 Task: Find accommodations in Xiangxiang, China, from 7th to 15th July for 6 guests, with a price range of ₹15,000 to ₹20,000, and include a washing machine and 3 bedrooms.
Action: Mouse moved to (396, 89)
Screenshot: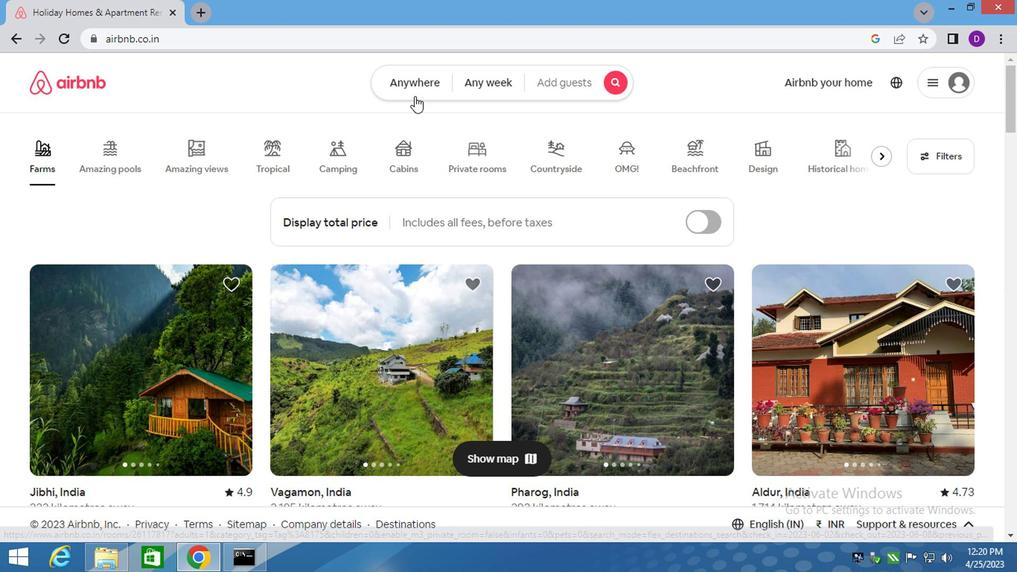 
Action: Mouse pressed left at (396, 89)
Screenshot: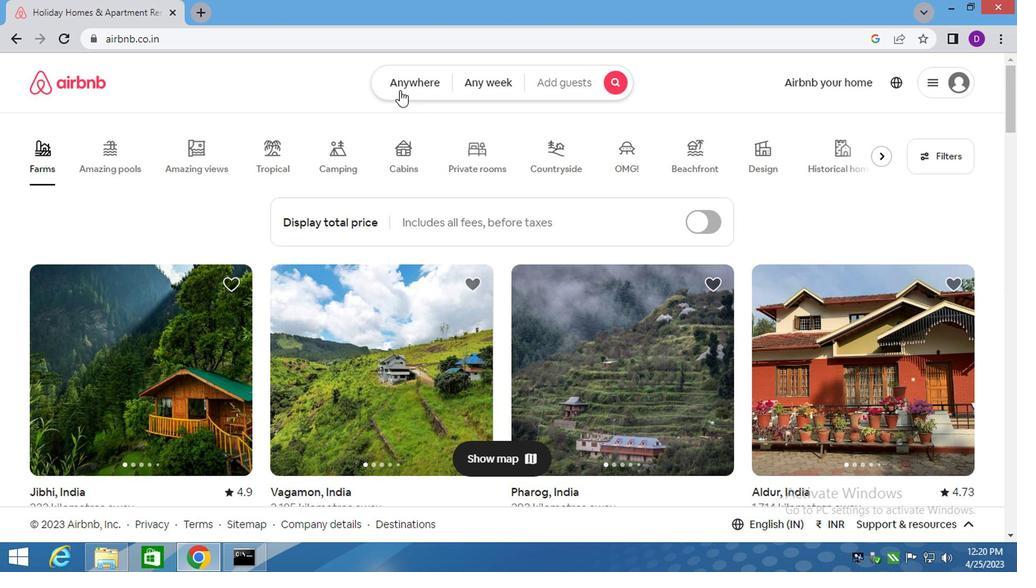 
Action: Mouse moved to (275, 143)
Screenshot: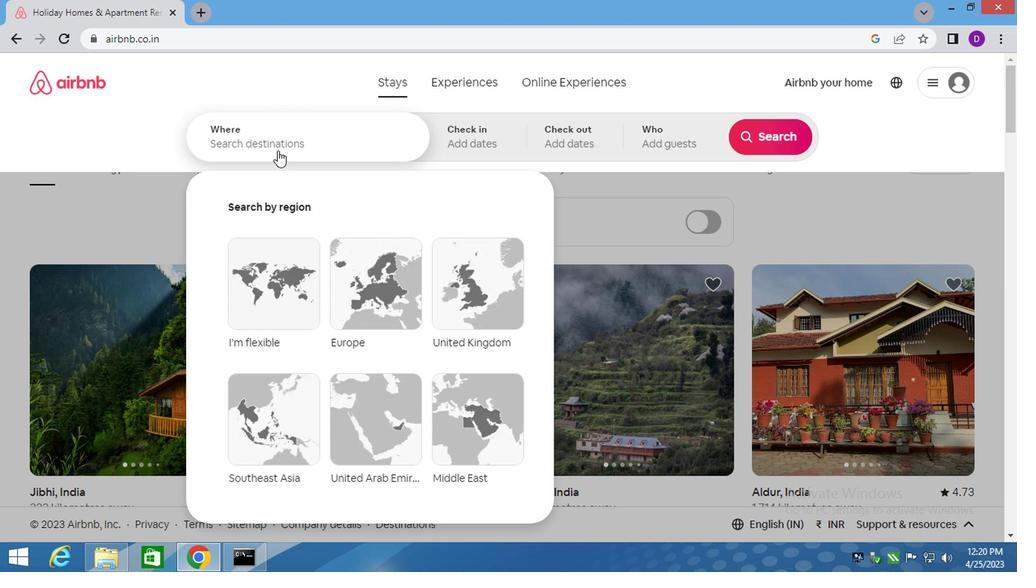
Action: Mouse pressed left at (275, 143)
Screenshot: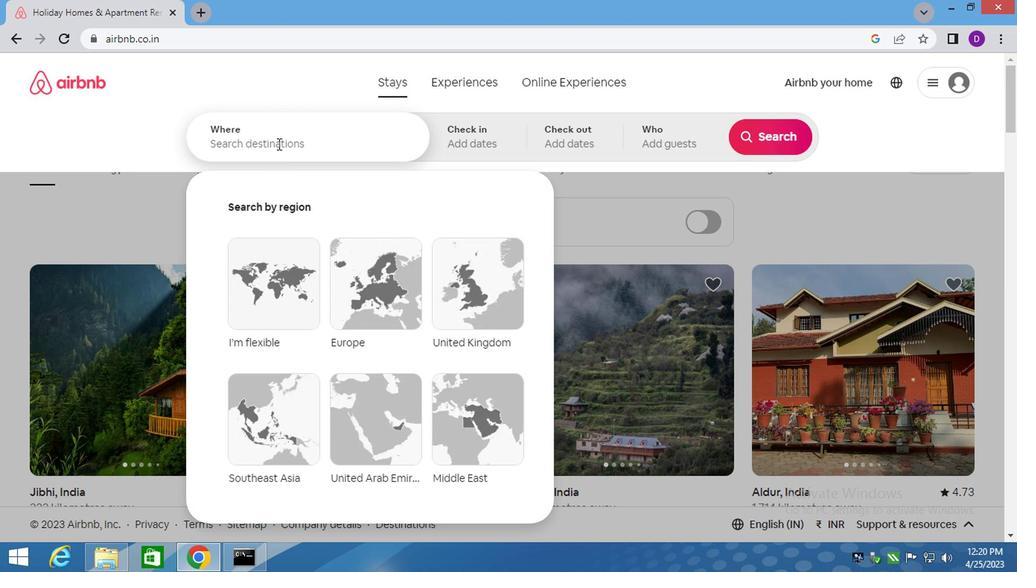 
Action: Key pressed <Key.shift>XIANGXIANF<Key.backspace>G,<Key.space><Key.shift>CHINA<Key.enter>
Screenshot: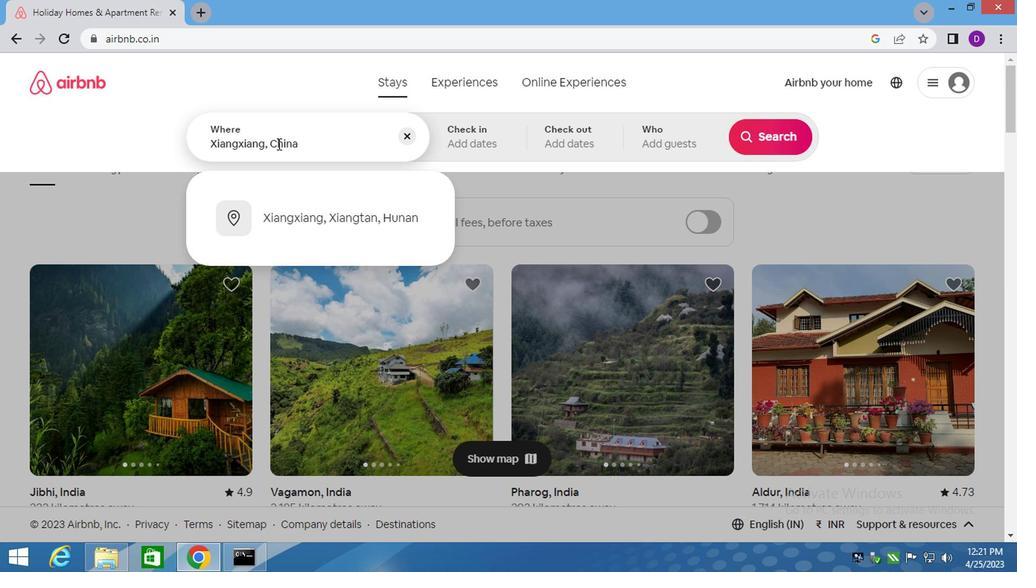 
Action: Mouse moved to (751, 258)
Screenshot: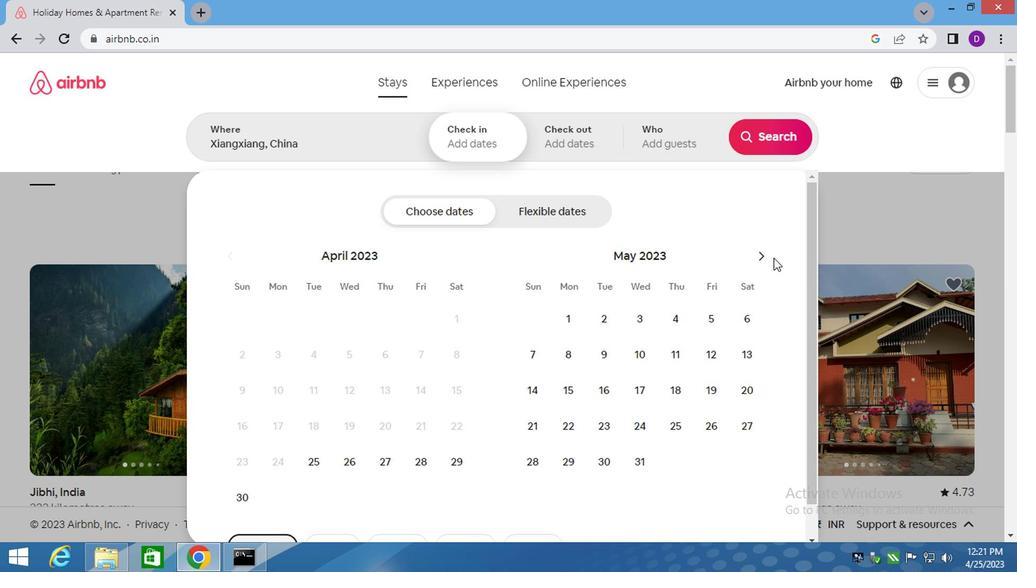 
Action: Mouse pressed left at (751, 258)
Screenshot: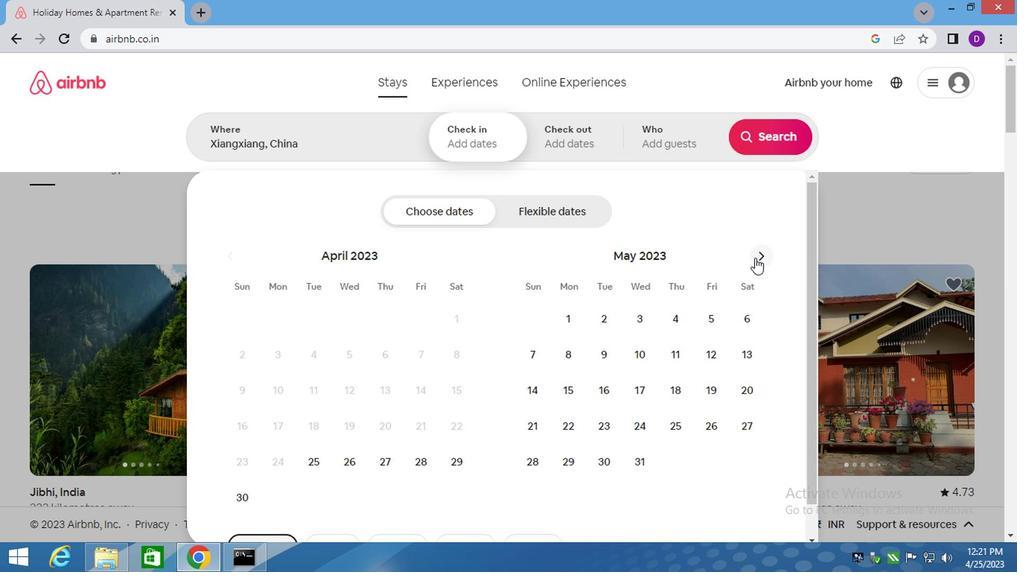 
Action: Mouse pressed left at (751, 258)
Screenshot: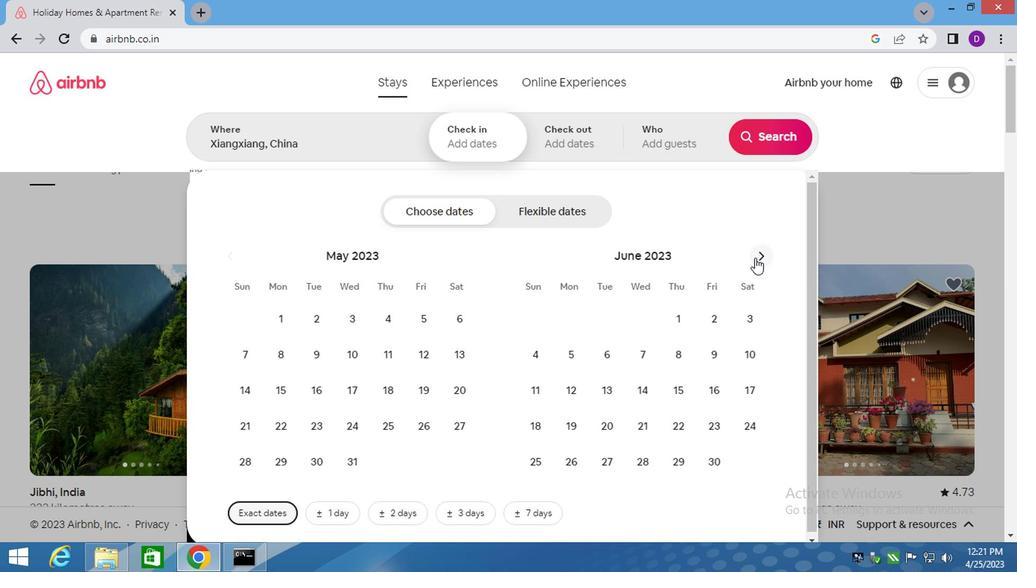 
Action: Mouse moved to (701, 356)
Screenshot: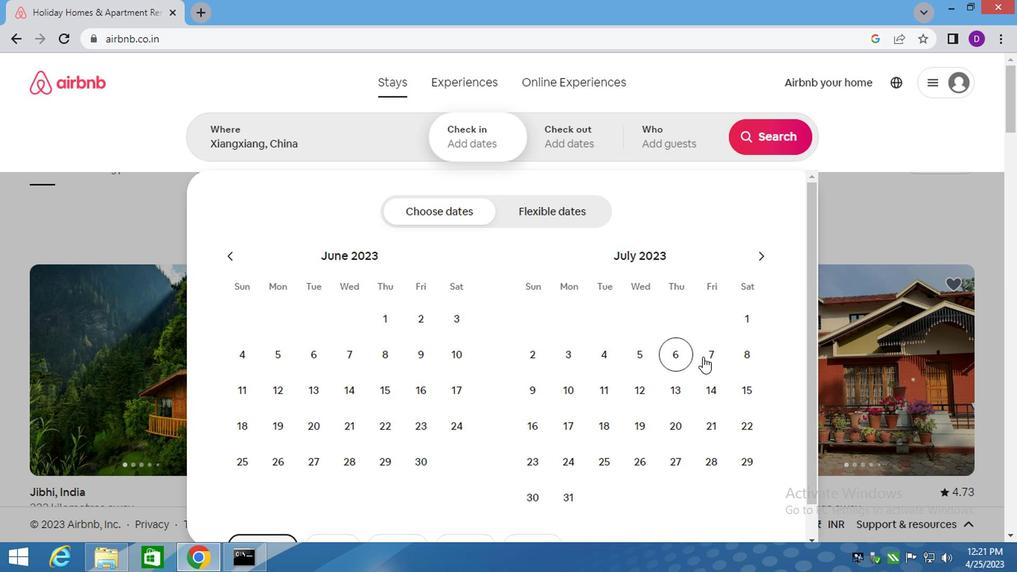 
Action: Mouse pressed left at (701, 356)
Screenshot: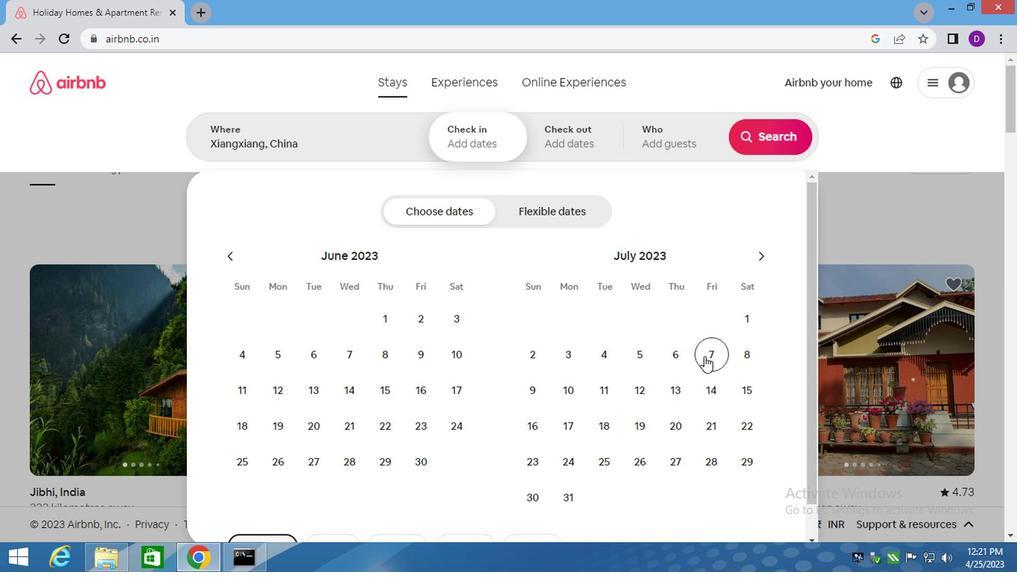 
Action: Mouse moved to (742, 388)
Screenshot: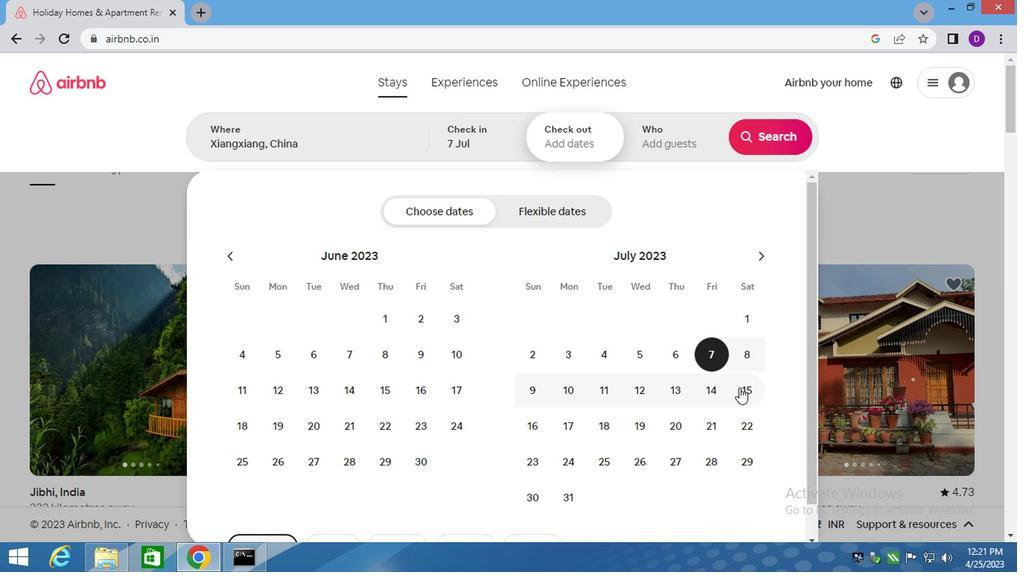 
Action: Mouse pressed left at (742, 388)
Screenshot: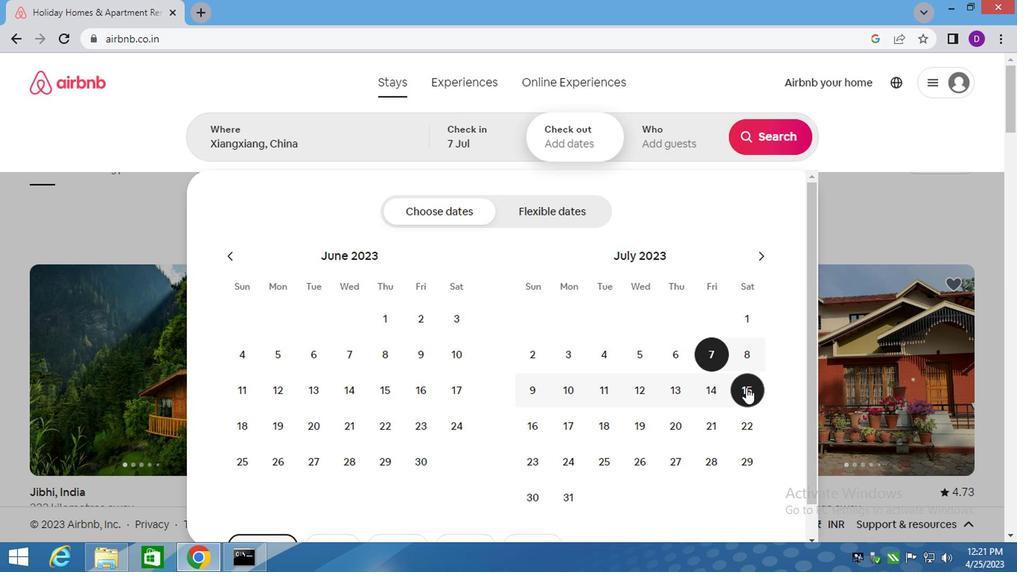 
Action: Mouse moved to (657, 143)
Screenshot: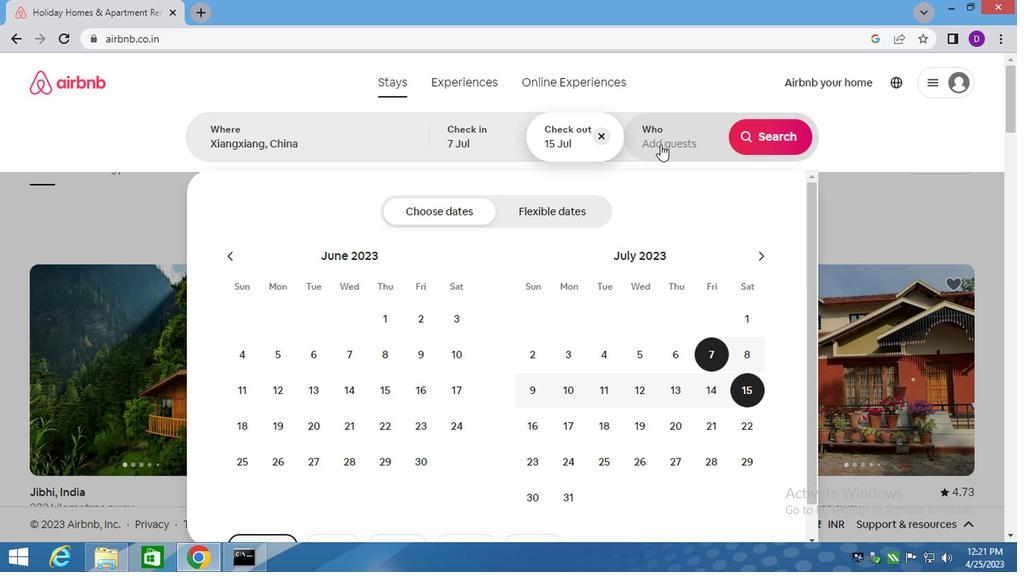 
Action: Mouse pressed left at (657, 143)
Screenshot: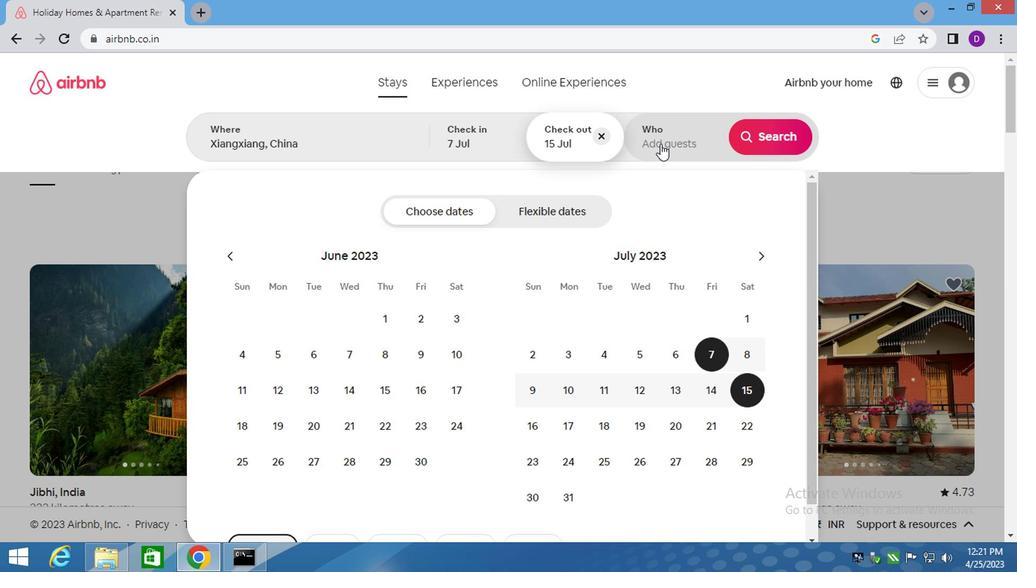 
Action: Mouse moved to (770, 215)
Screenshot: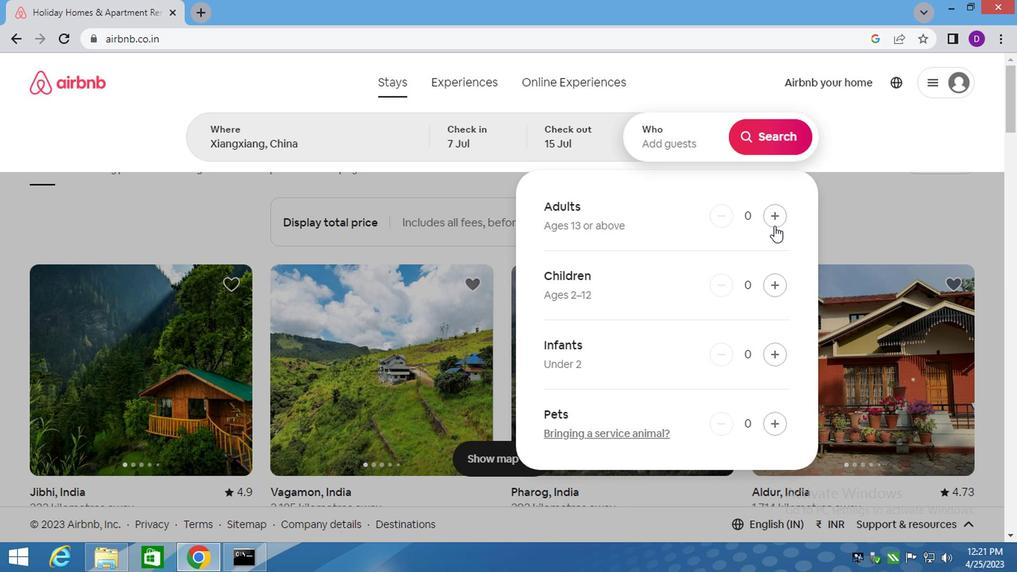 
Action: Mouse pressed left at (770, 215)
Screenshot: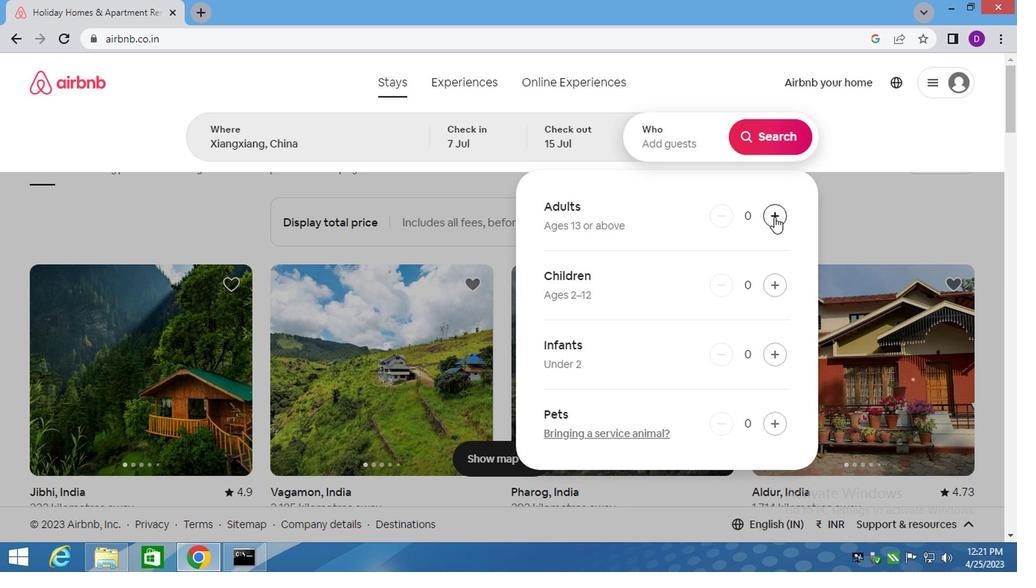 
Action: Mouse pressed left at (770, 215)
Screenshot: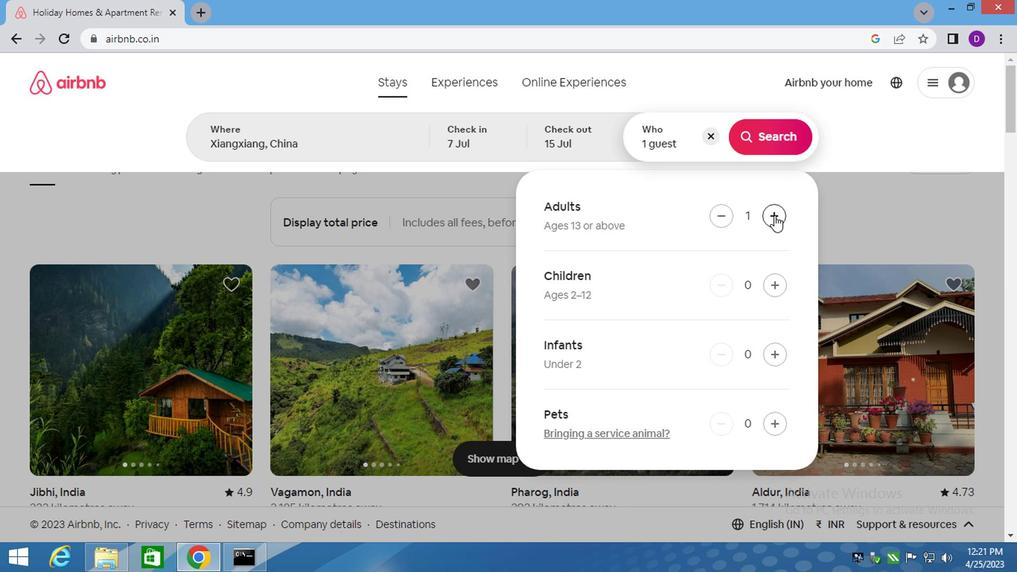 
Action: Mouse pressed left at (770, 215)
Screenshot: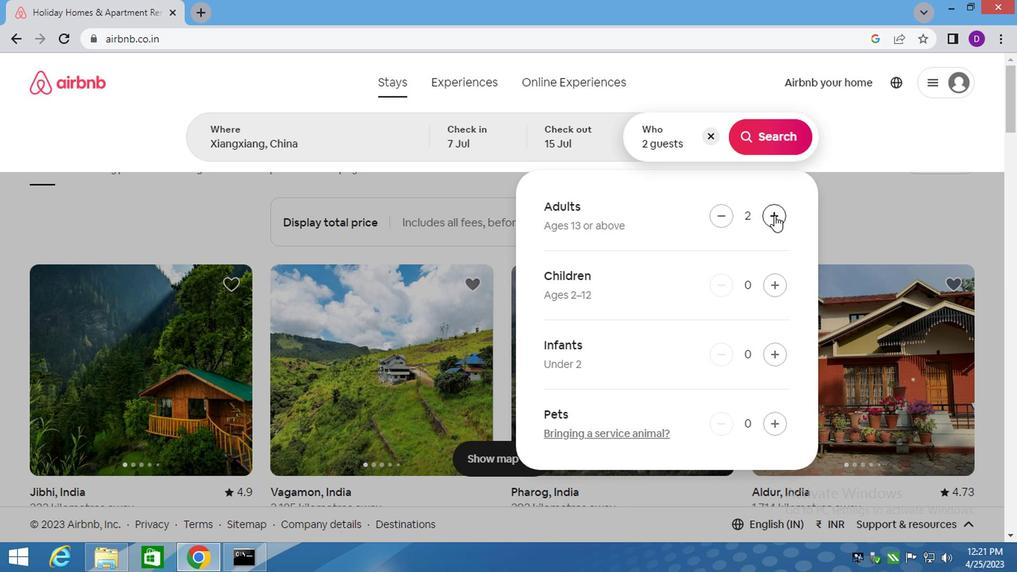 
Action: Mouse pressed left at (770, 215)
Screenshot: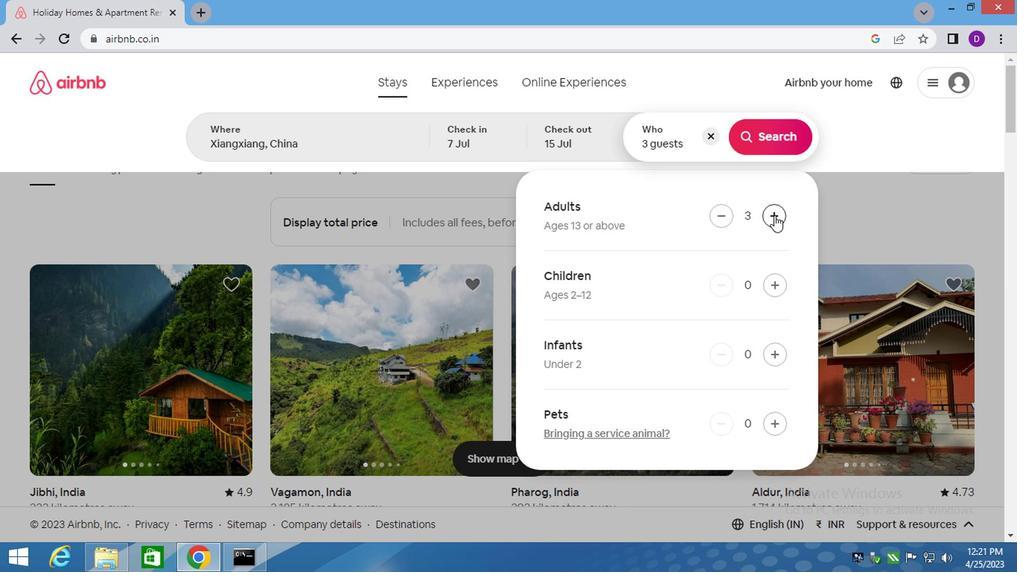 
Action: Mouse pressed left at (770, 215)
Screenshot: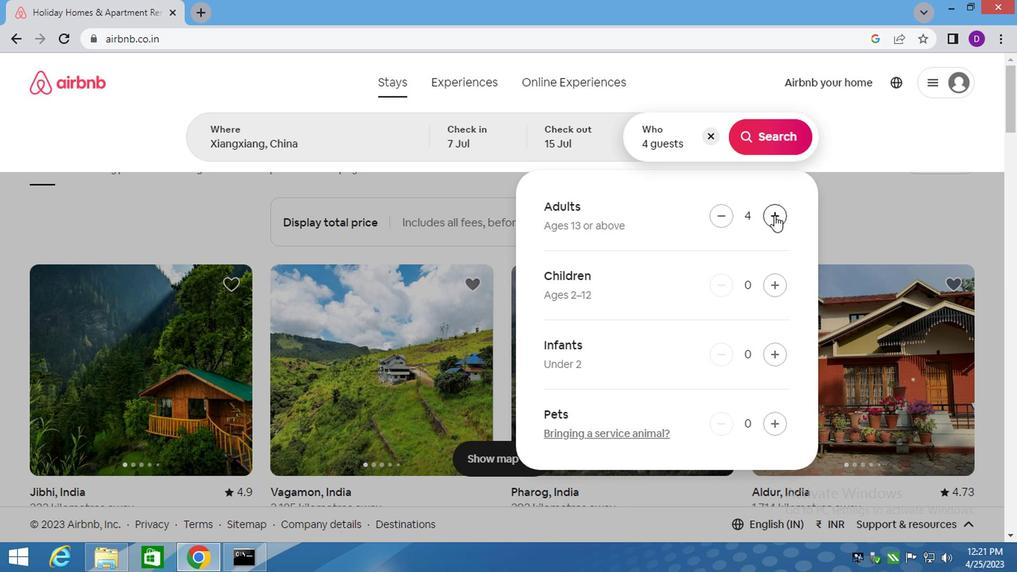 
Action: Mouse pressed left at (770, 215)
Screenshot: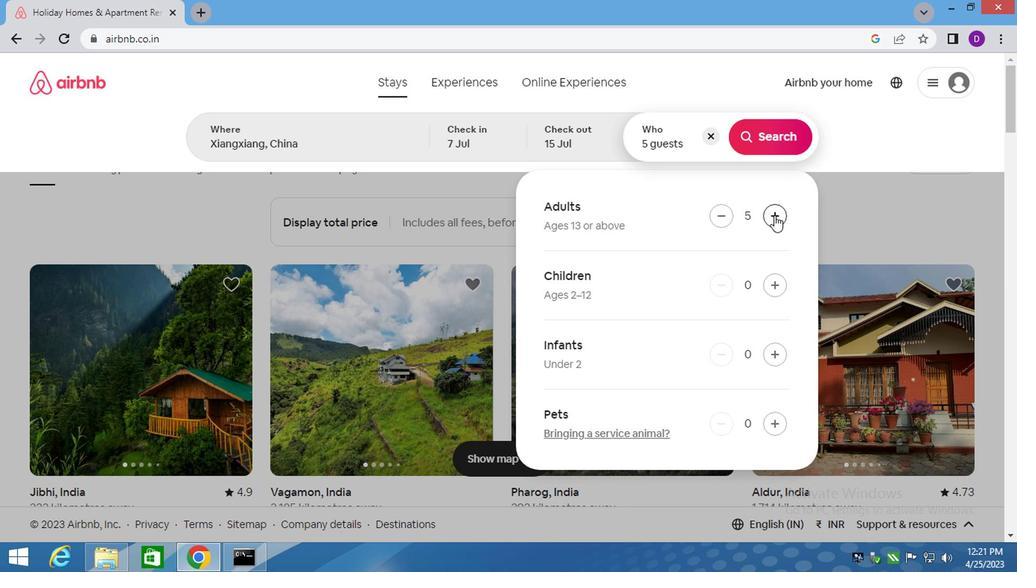 
Action: Mouse moved to (769, 142)
Screenshot: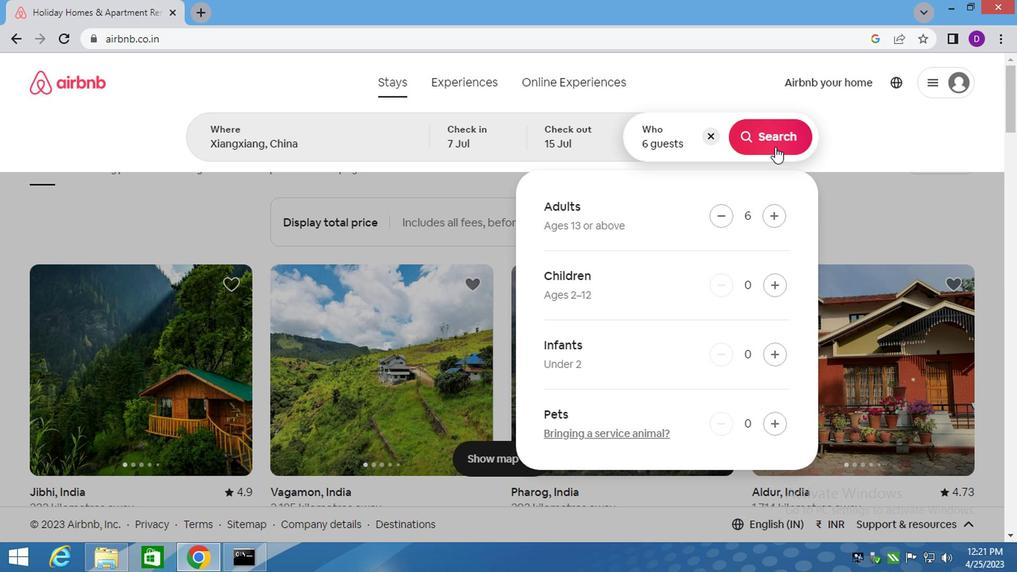 
Action: Mouse pressed left at (769, 142)
Screenshot: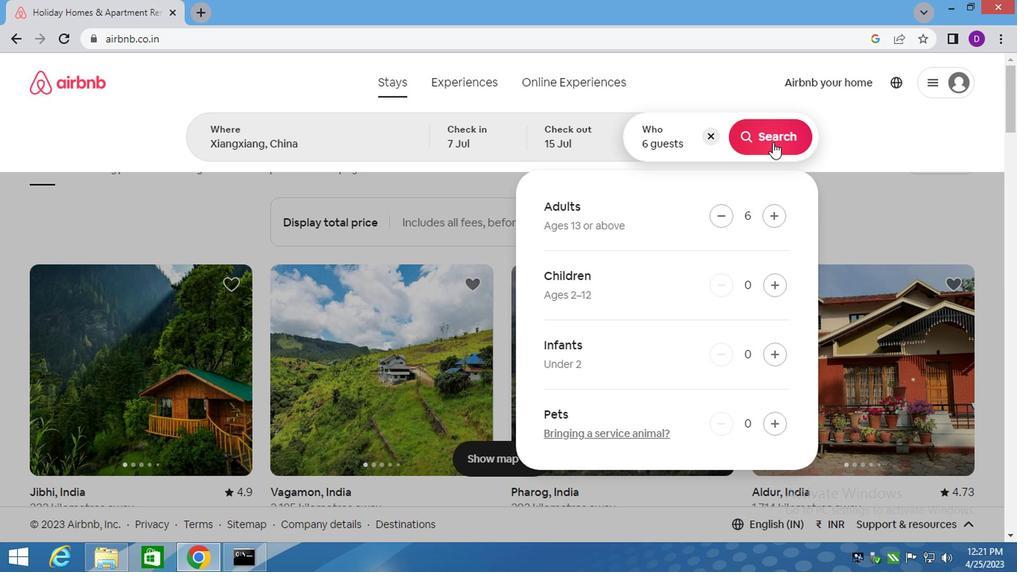 
Action: Mouse moved to (937, 150)
Screenshot: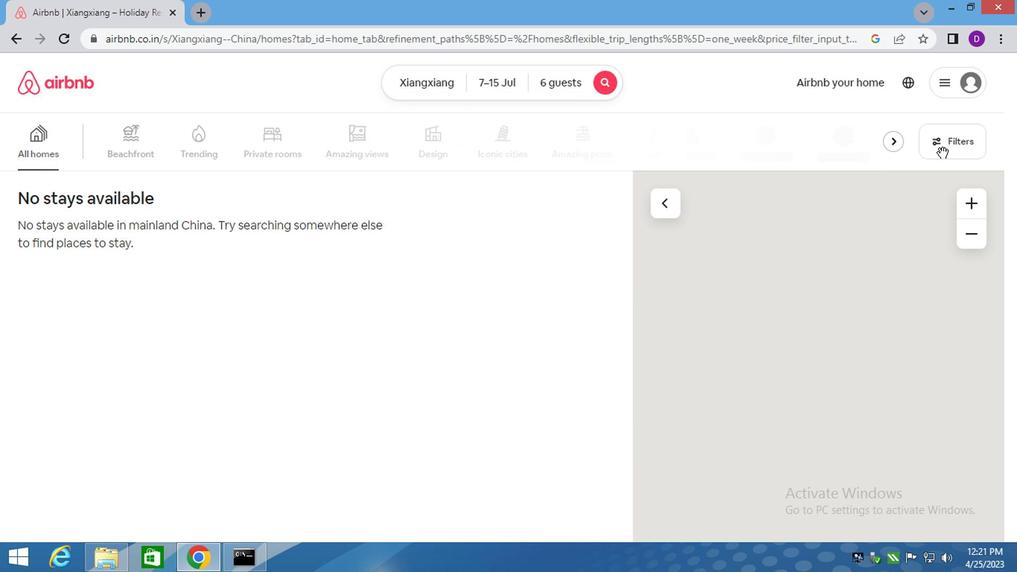 
Action: Mouse pressed left at (937, 150)
Screenshot: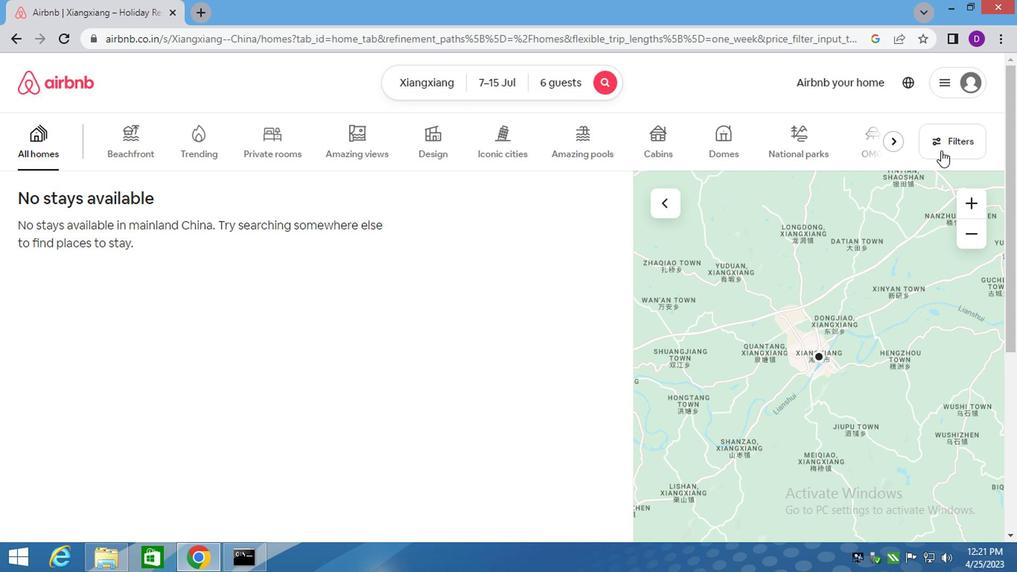
Action: Mouse moved to (329, 235)
Screenshot: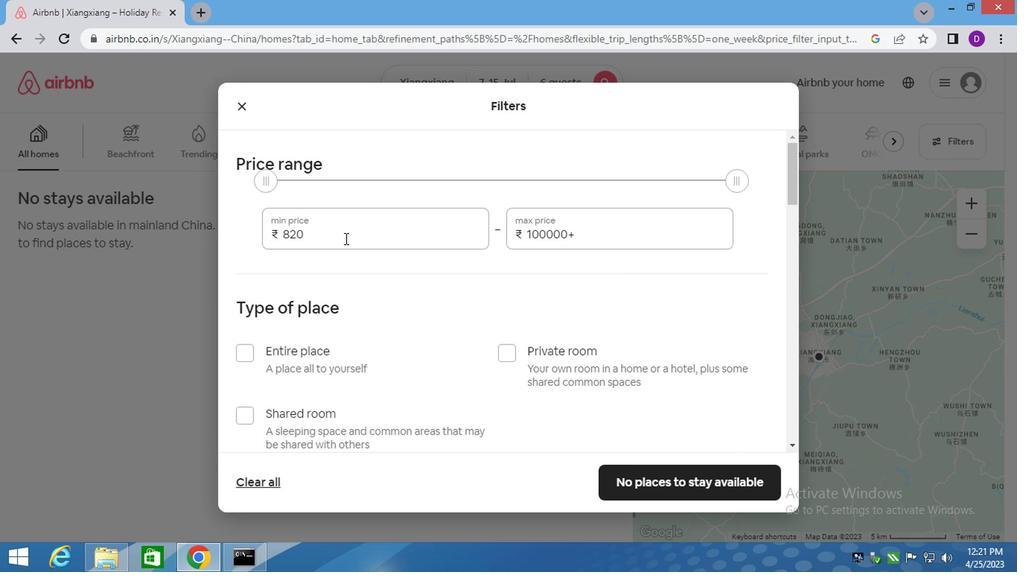 
Action: Mouse pressed left at (329, 235)
Screenshot: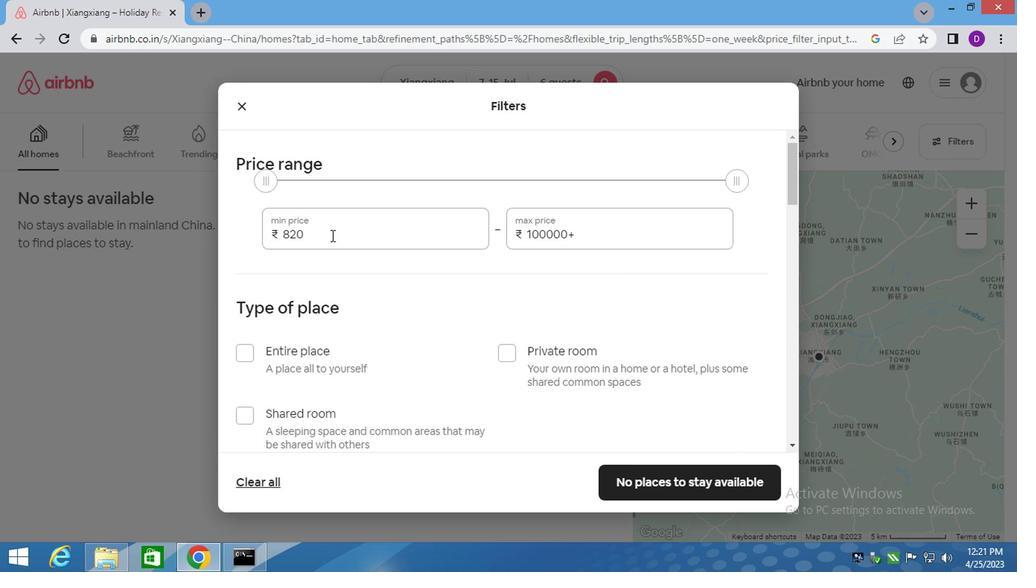 
Action: Mouse pressed left at (329, 235)
Screenshot: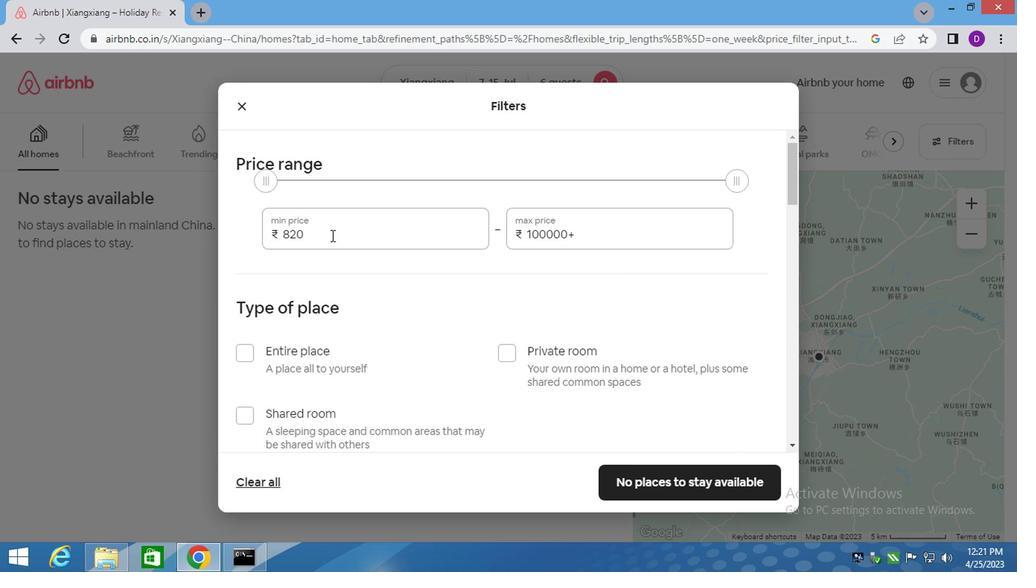
Action: Key pressed 15000<Key.tab>20000
Screenshot: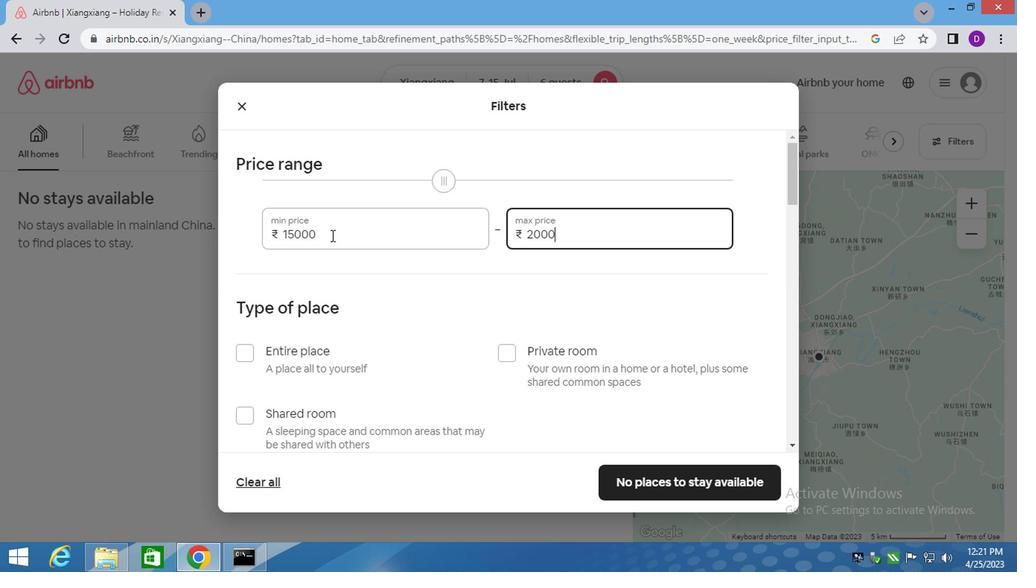 
Action: Mouse moved to (248, 353)
Screenshot: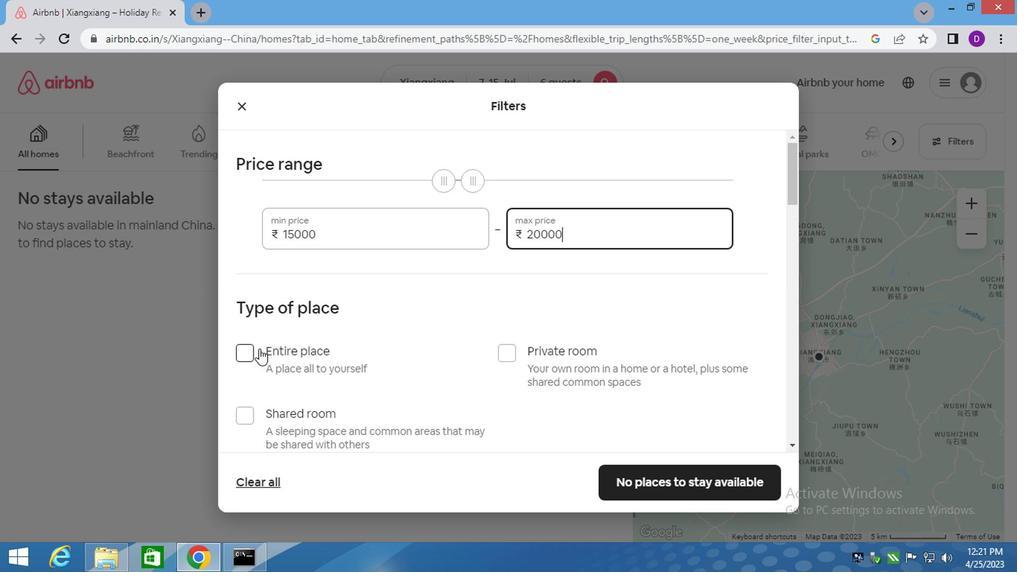 
Action: Mouse pressed left at (248, 353)
Screenshot: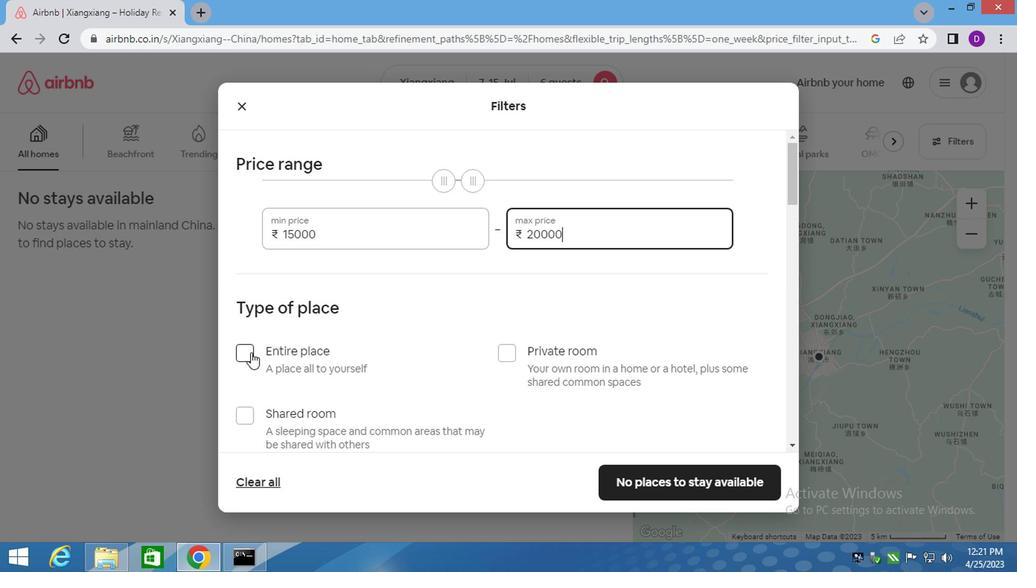 
Action: Mouse moved to (383, 329)
Screenshot: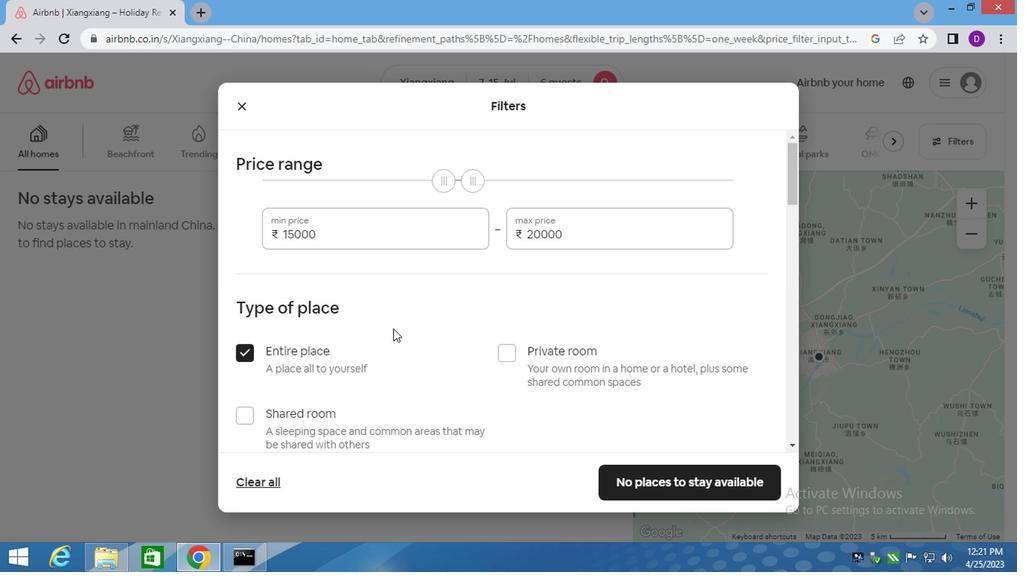 
Action: Mouse scrolled (383, 328) with delta (0, 0)
Screenshot: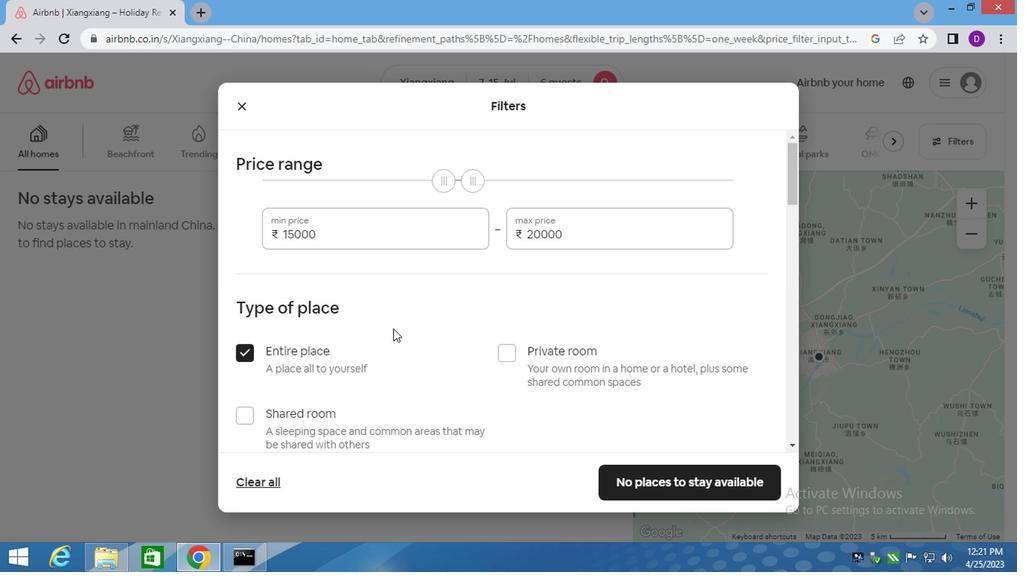 
Action: Mouse moved to (381, 329)
Screenshot: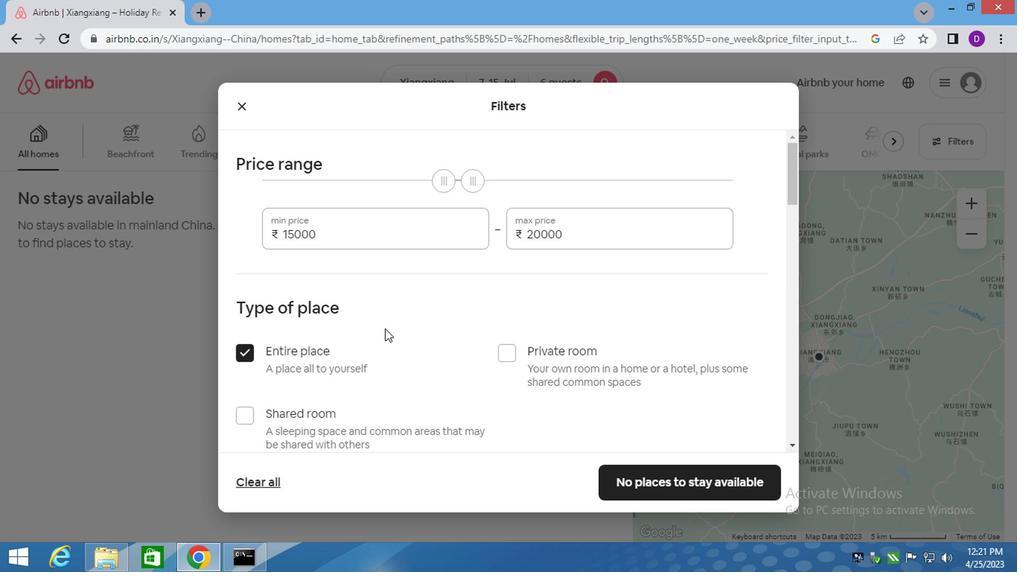 
Action: Mouse scrolled (381, 328) with delta (0, 0)
Screenshot: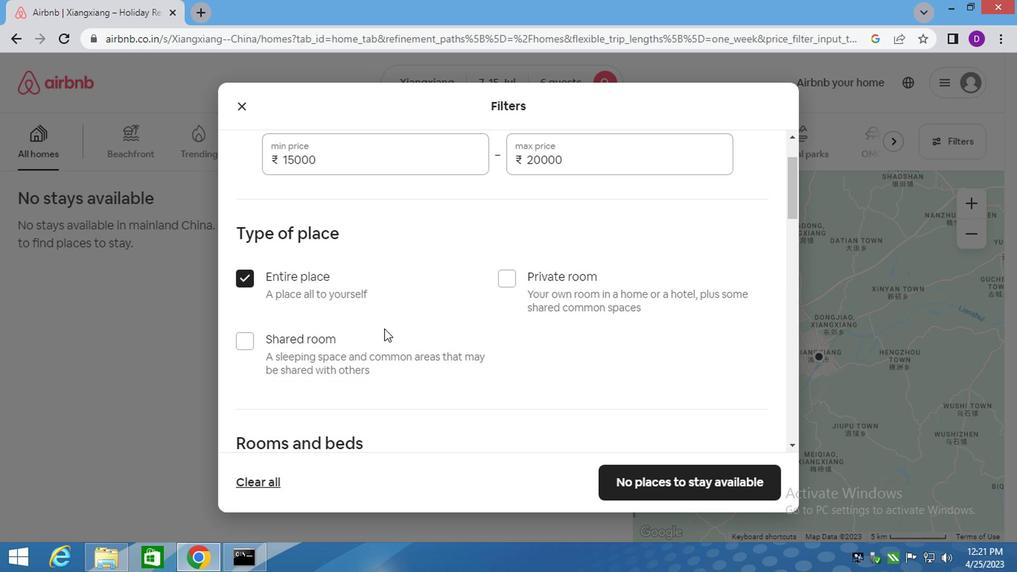 
Action: Mouse moved to (380, 329)
Screenshot: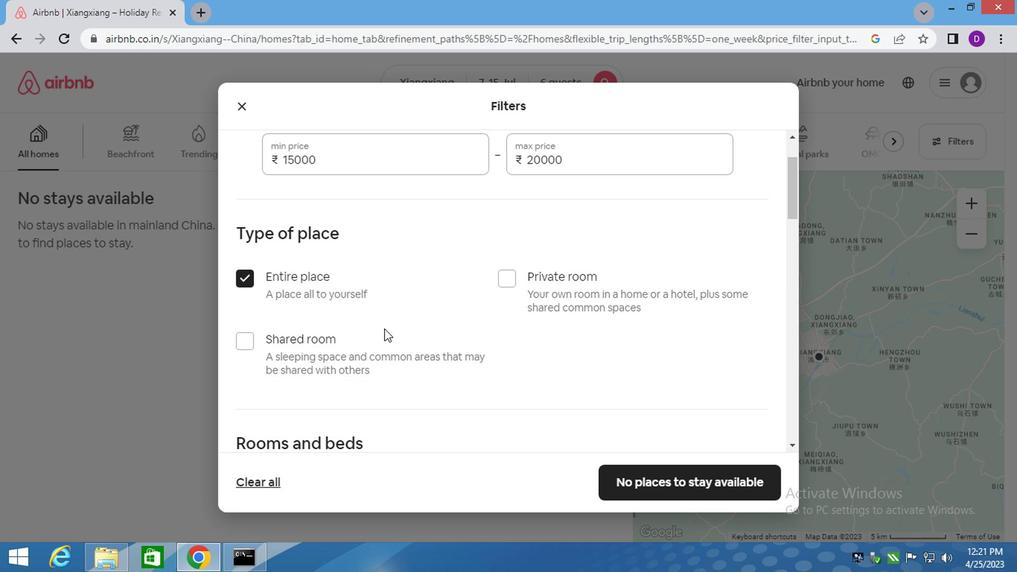 
Action: Mouse scrolled (380, 328) with delta (0, 0)
Screenshot: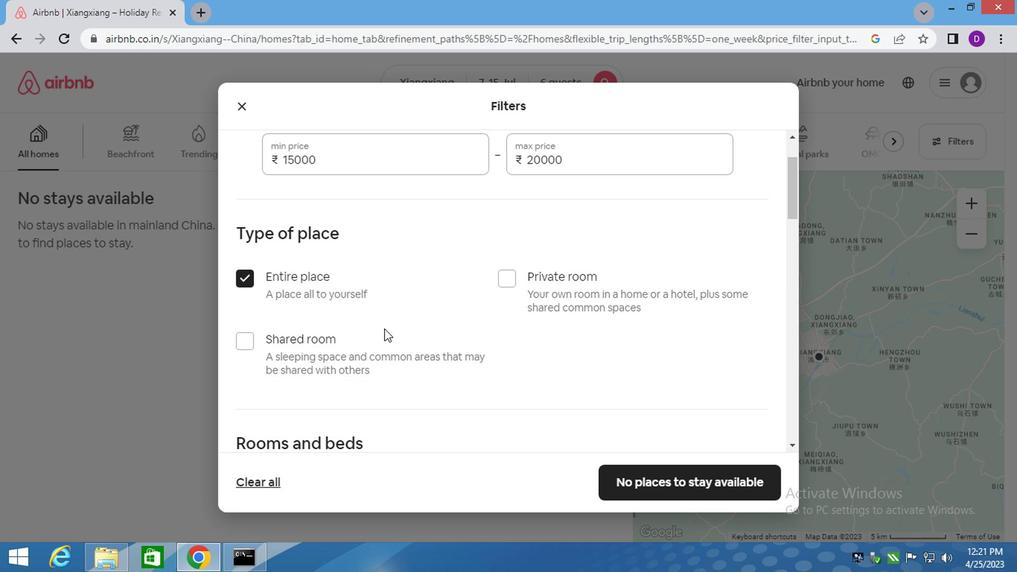 
Action: Mouse scrolled (380, 328) with delta (0, 0)
Screenshot: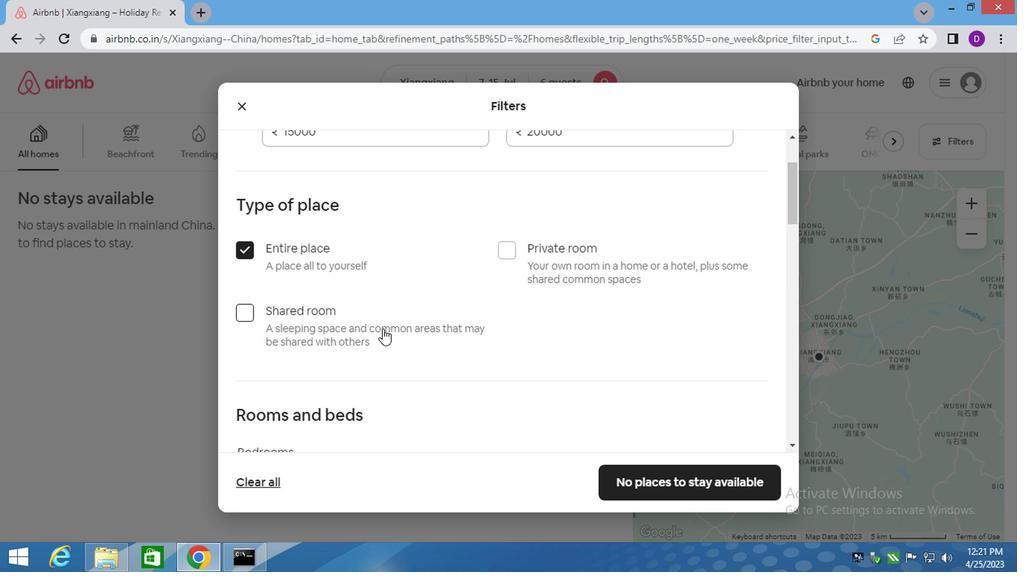 
Action: Mouse moved to (378, 328)
Screenshot: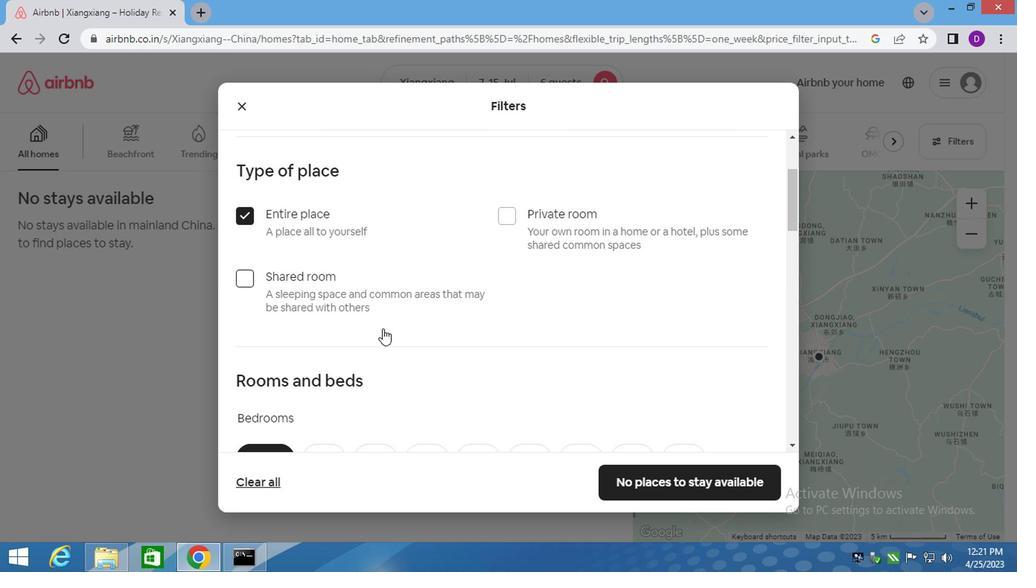 
Action: Mouse scrolled (378, 327) with delta (0, -1)
Screenshot: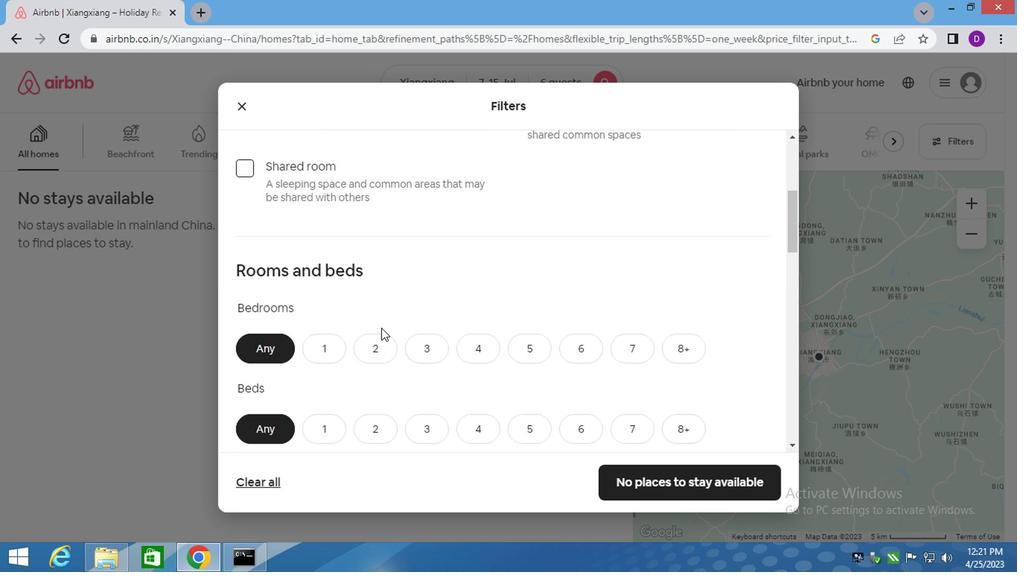 
Action: Mouse moved to (425, 225)
Screenshot: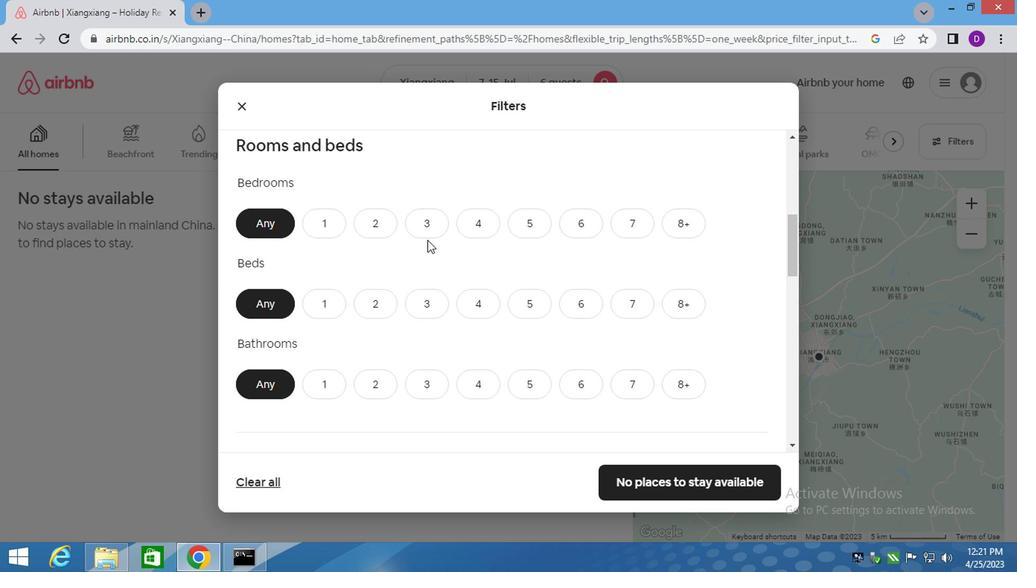
Action: Mouse pressed left at (425, 225)
Screenshot: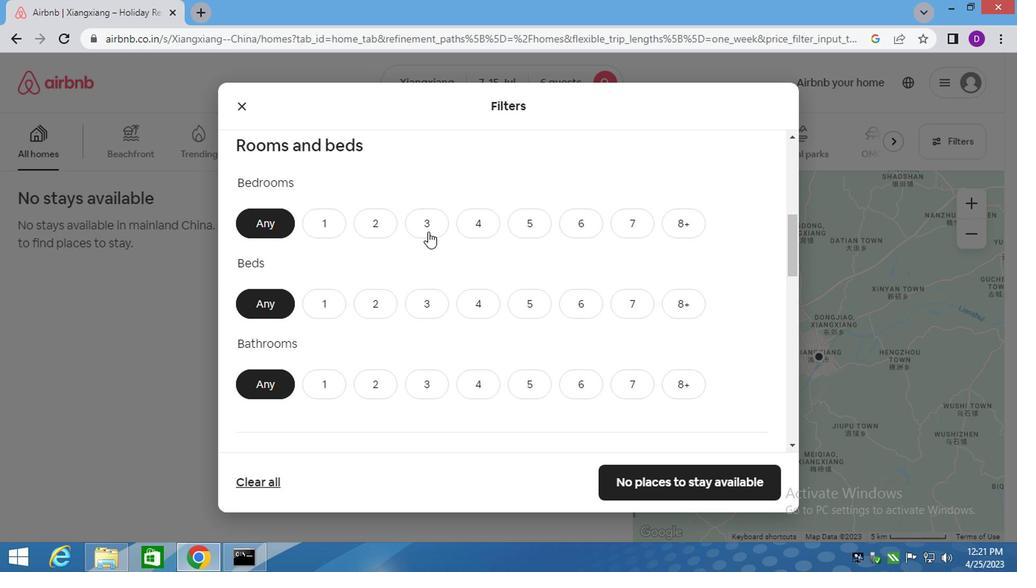 
Action: Mouse moved to (418, 297)
Screenshot: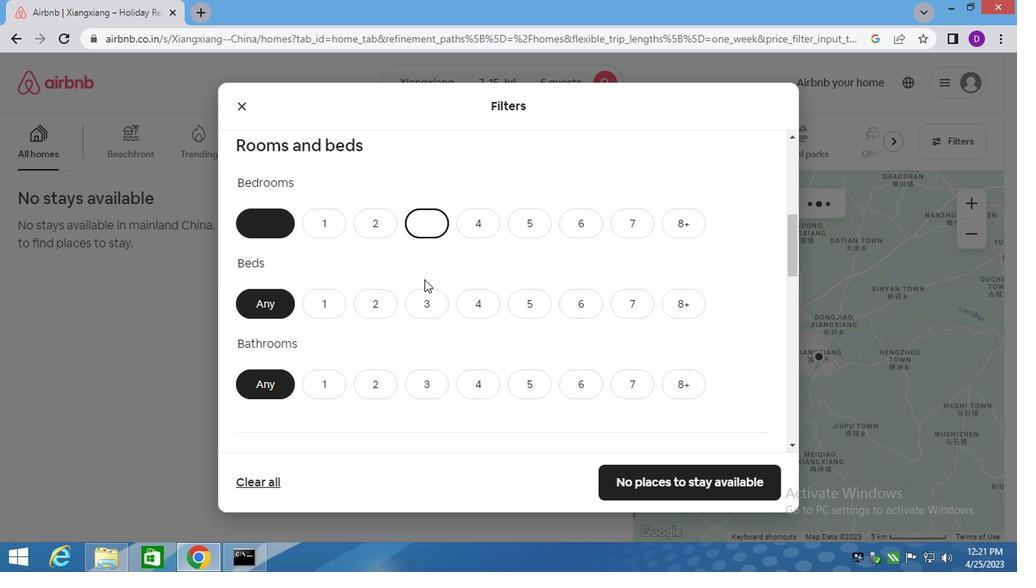 
Action: Mouse pressed left at (418, 297)
Screenshot: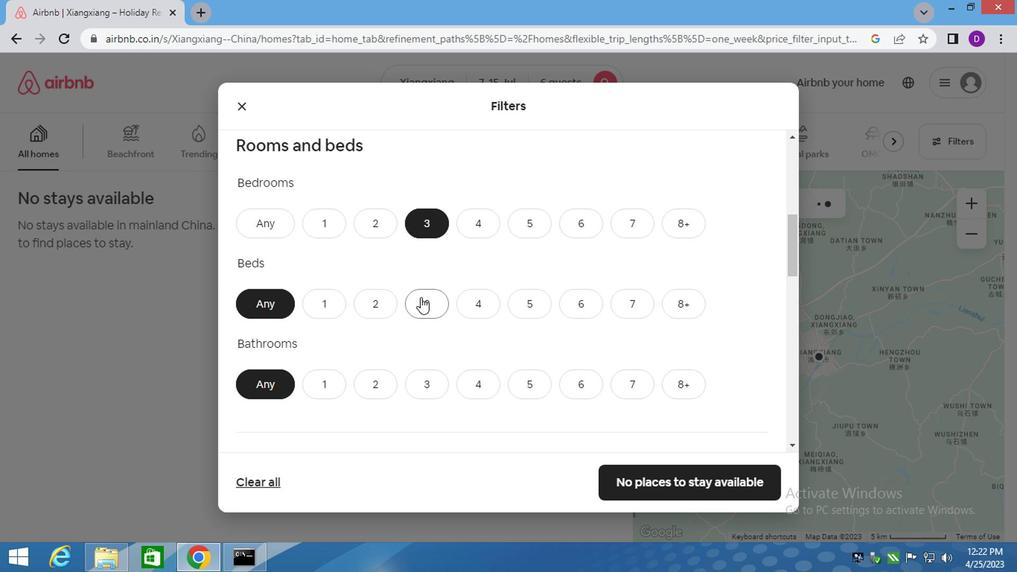 
Action: Mouse moved to (430, 385)
Screenshot: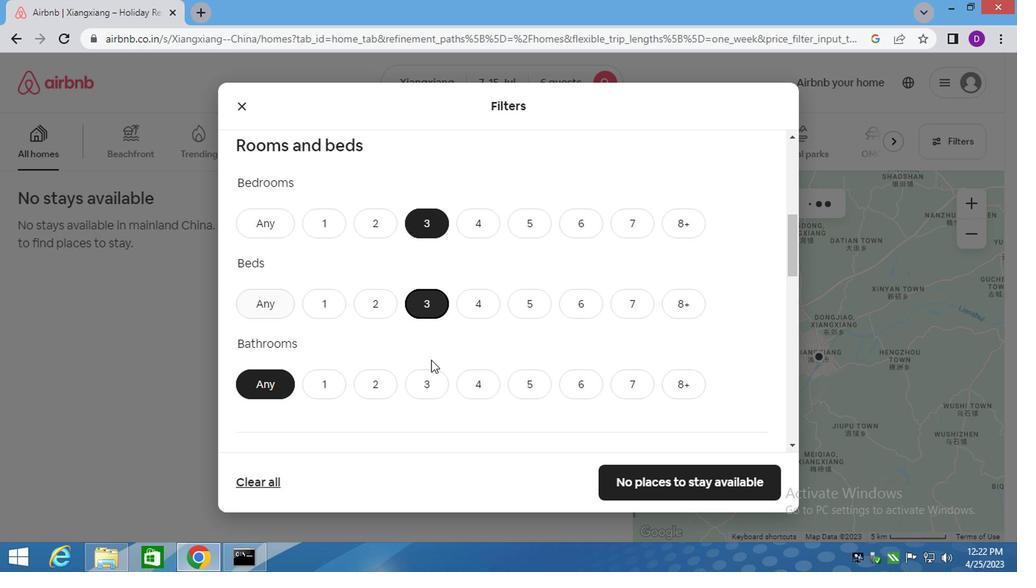 
Action: Mouse pressed left at (430, 385)
Screenshot: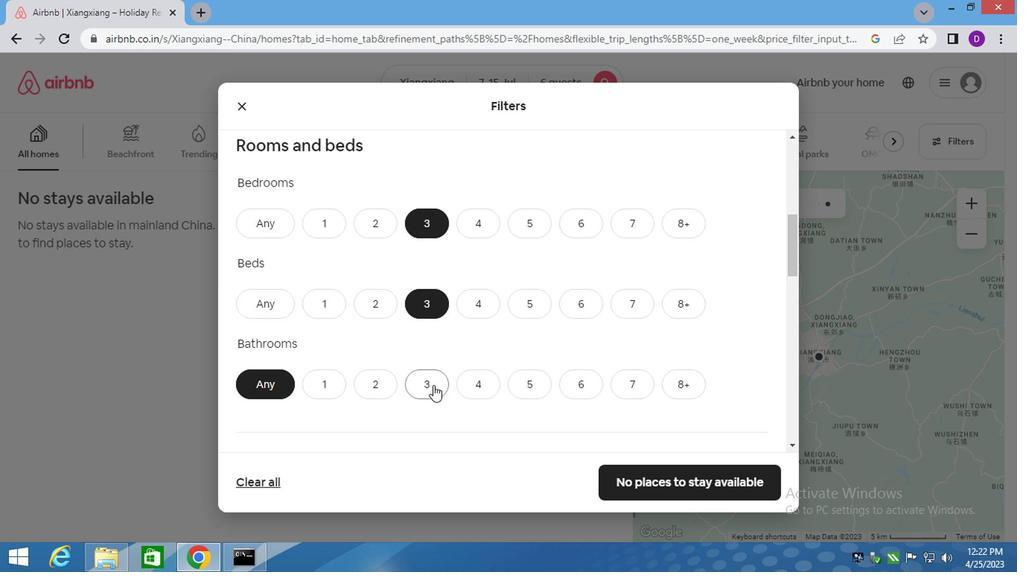 
Action: Mouse moved to (445, 345)
Screenshot: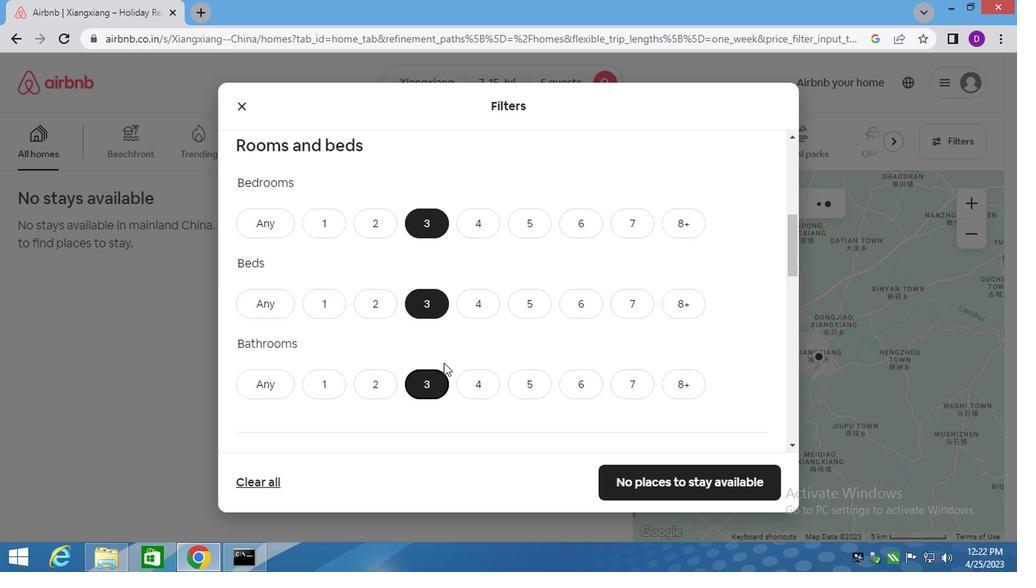 
Action: Mouse scrolled (445, 345) with delta (0, 0)
Screenshot: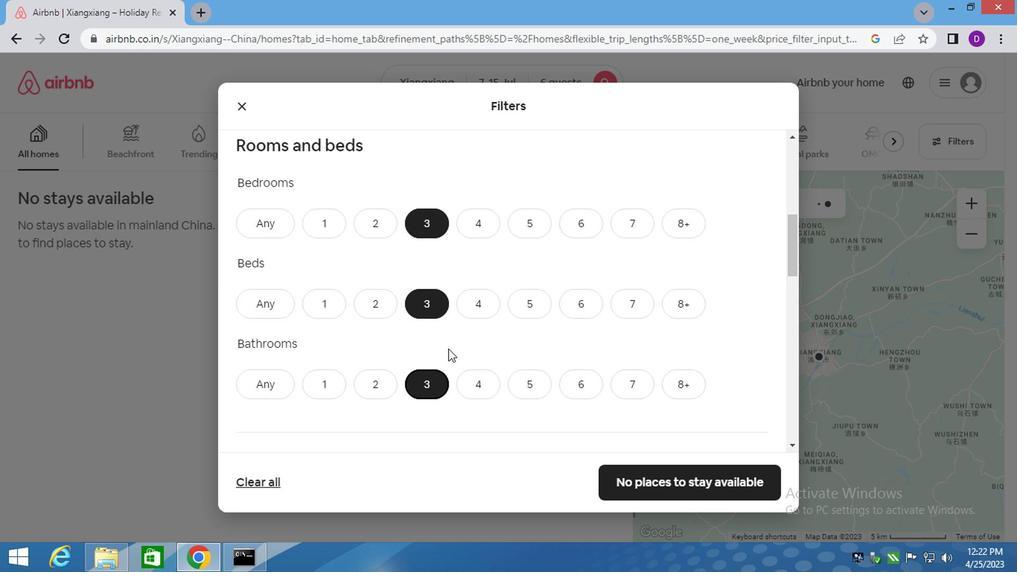 
Action: Mouse scrolled (445, 345) with delta (0, 0)
Screenshot: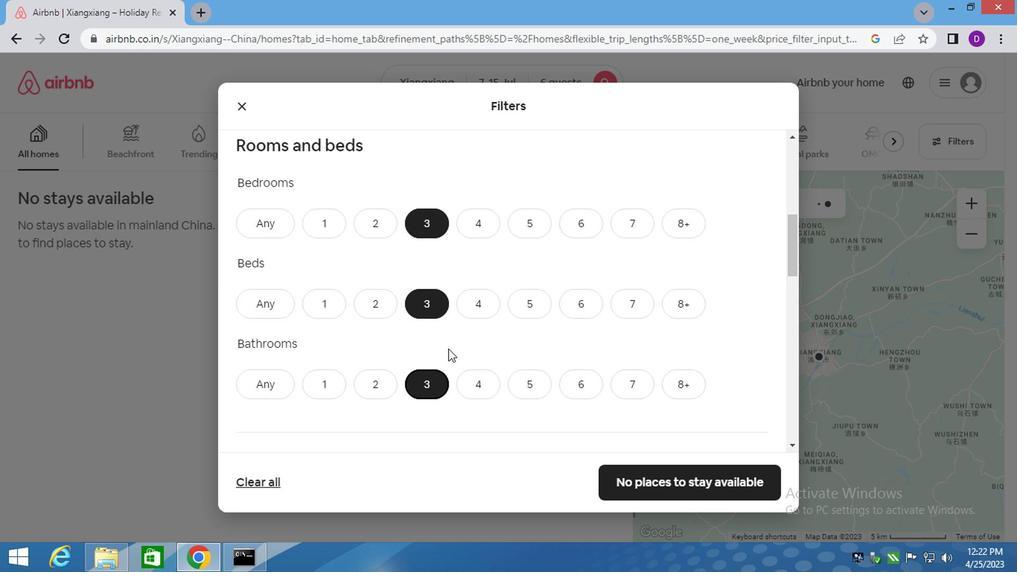 
Action: Mouse moved to (445, 345)
Screenshot: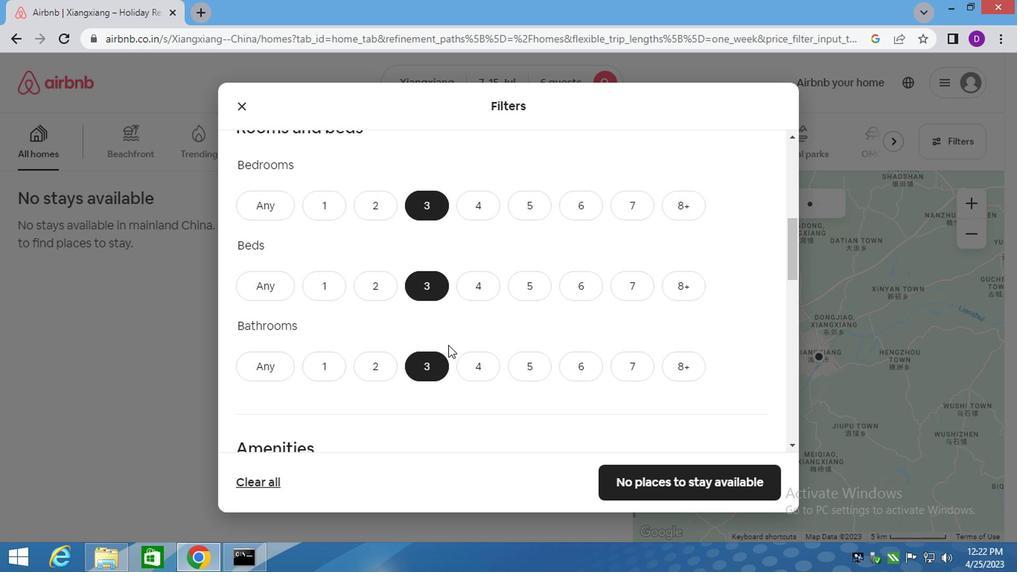 
Action: Mouse scrolled (445, 345) with delta (0, 0)
Screenshot: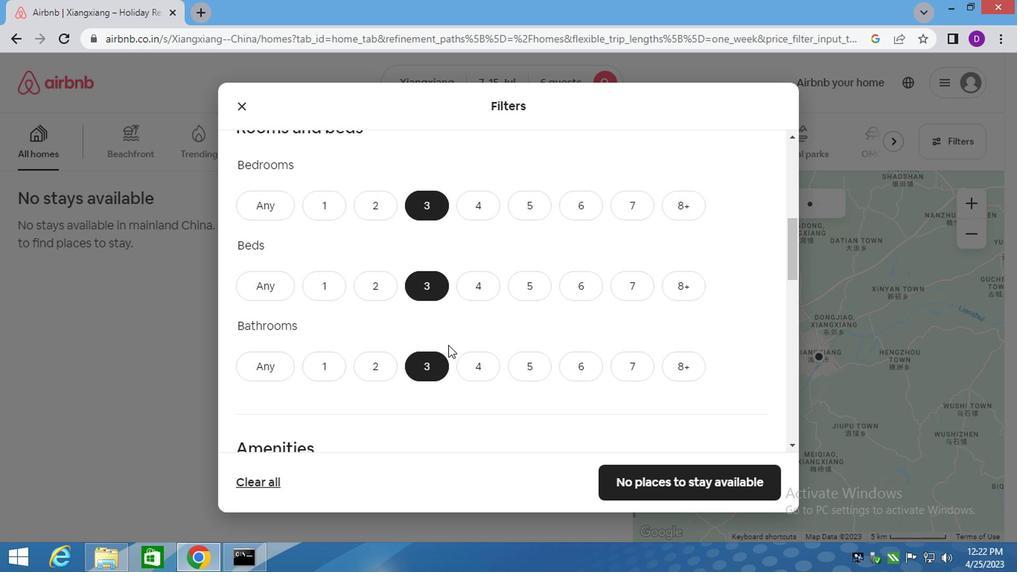 
Action: Mouse moved to (445, 340)
Screenshot: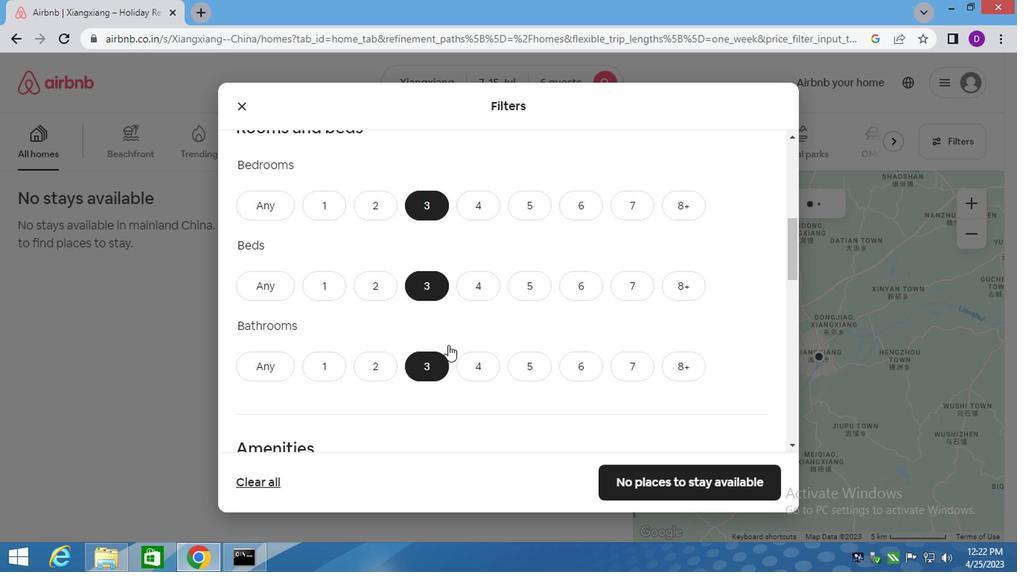 
Action: Mouse scrolled (445, 339) with delta (0, 0)
Screenshot: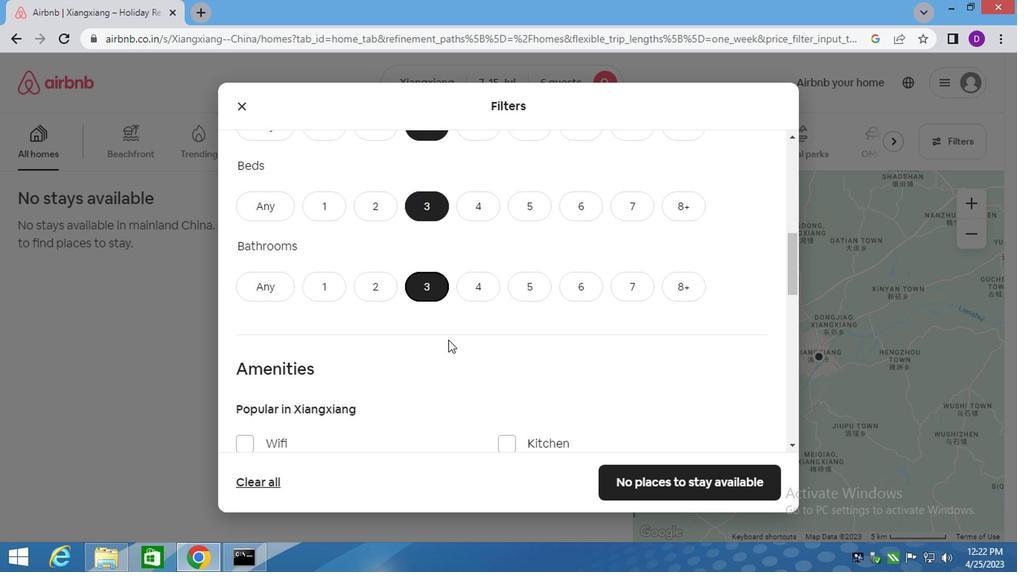 
Action: Mouse moved to (244, 281)
Screenshot: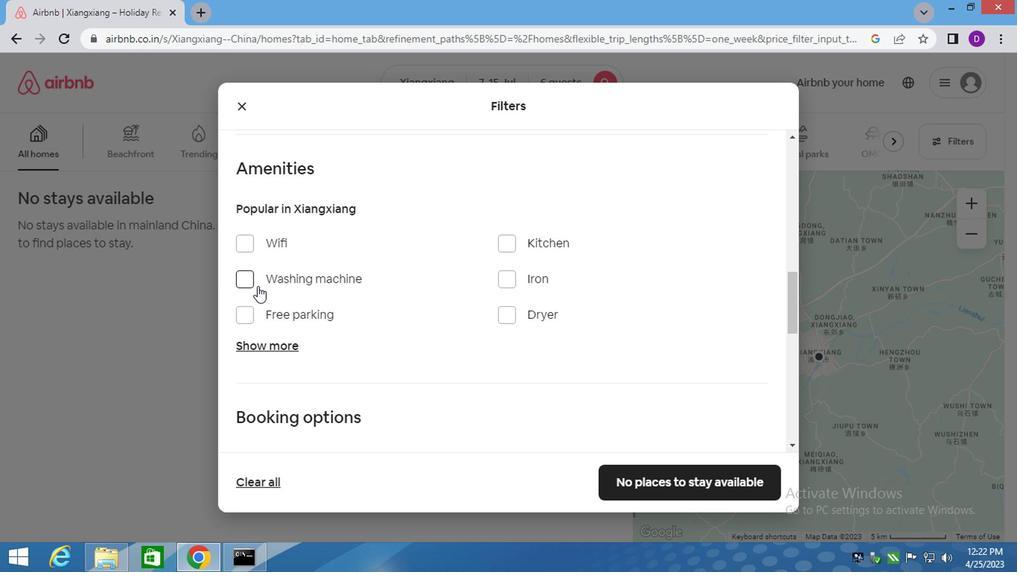 
Action: Mouse pressed left at (244, 281)
Screenshot: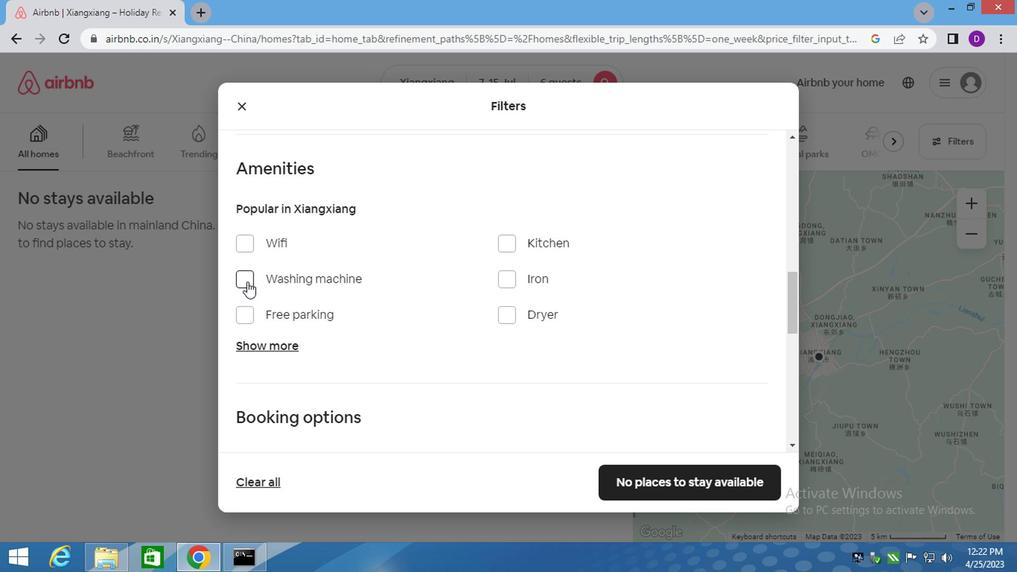 
Action: Mouse moved to (357, 327)
Screenshot: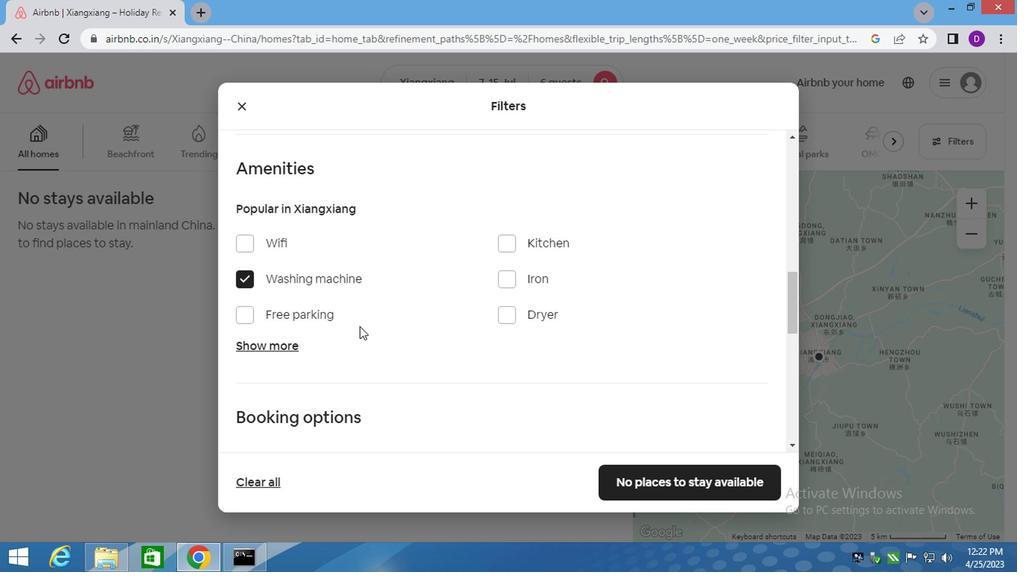 
Action: Mouse scrolled (357, 327) with delta (0, 0)
Screenshot: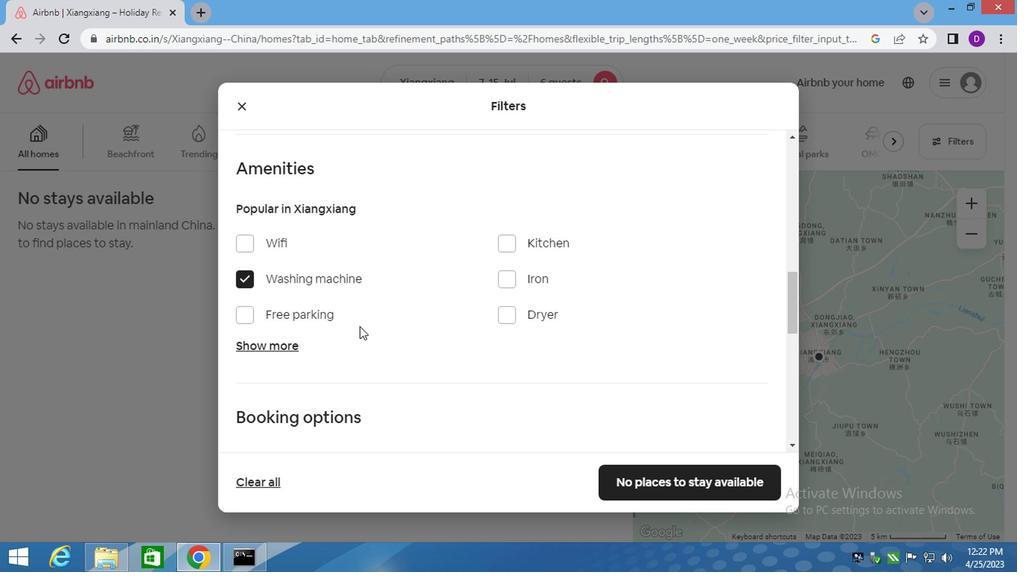 
Action: Mouse moved to (355, 328)
Screenshot: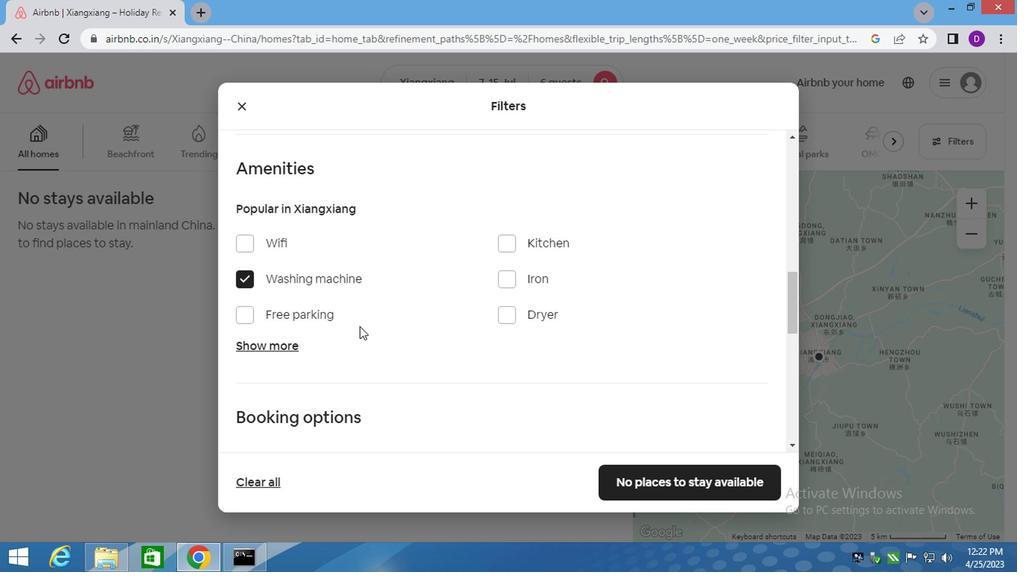 
Action: Mouse scrolled (355, 327) with delta (0, -1)
Screenshot: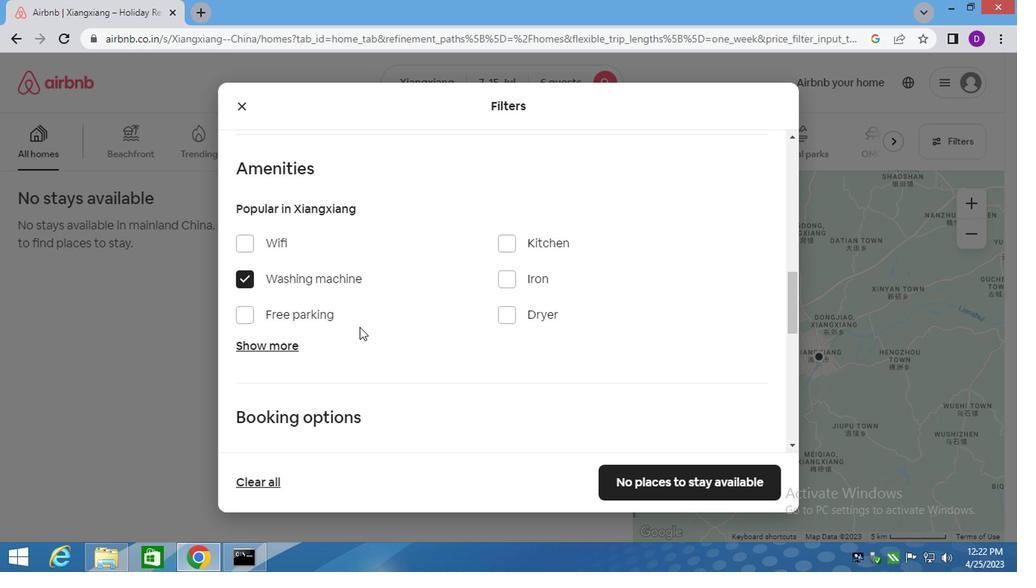 
Action: Mouse scrolled (355, 327) with delta (0, -1)
Screenshot: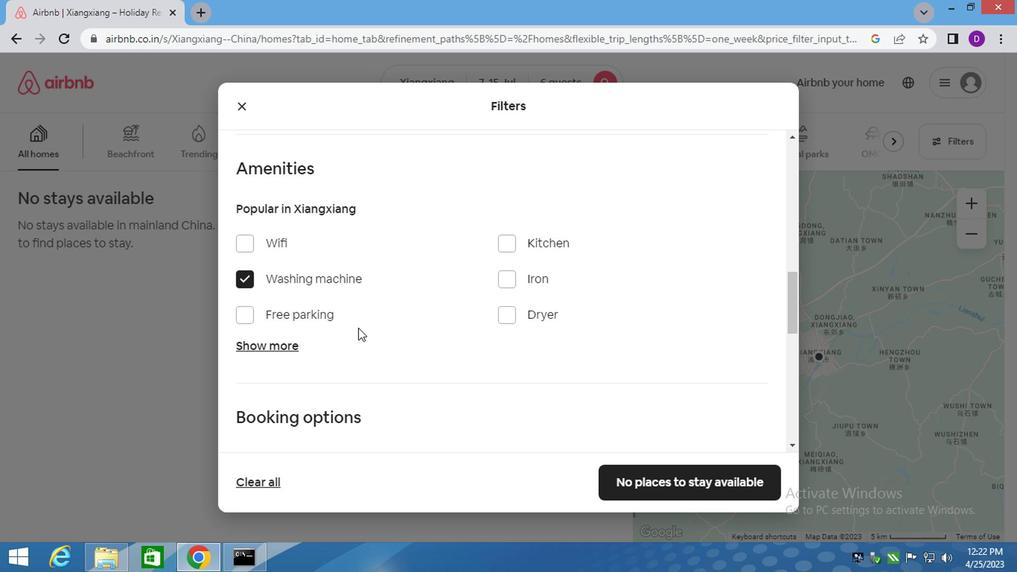 
Action: Mouse moved to (726, 300)
Screenshot: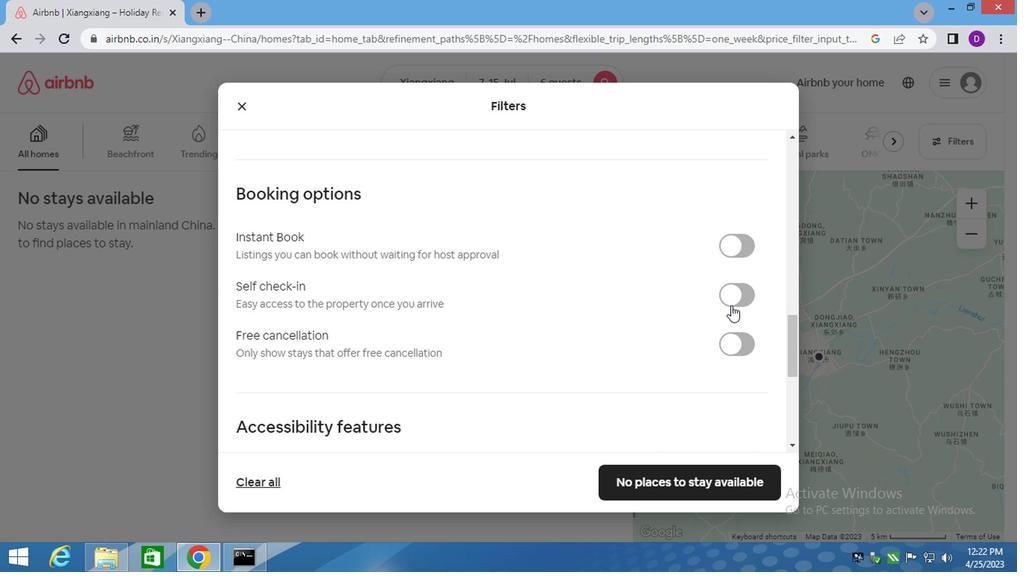
Action: Mouse pressed left at (726, 300)
Screenshot: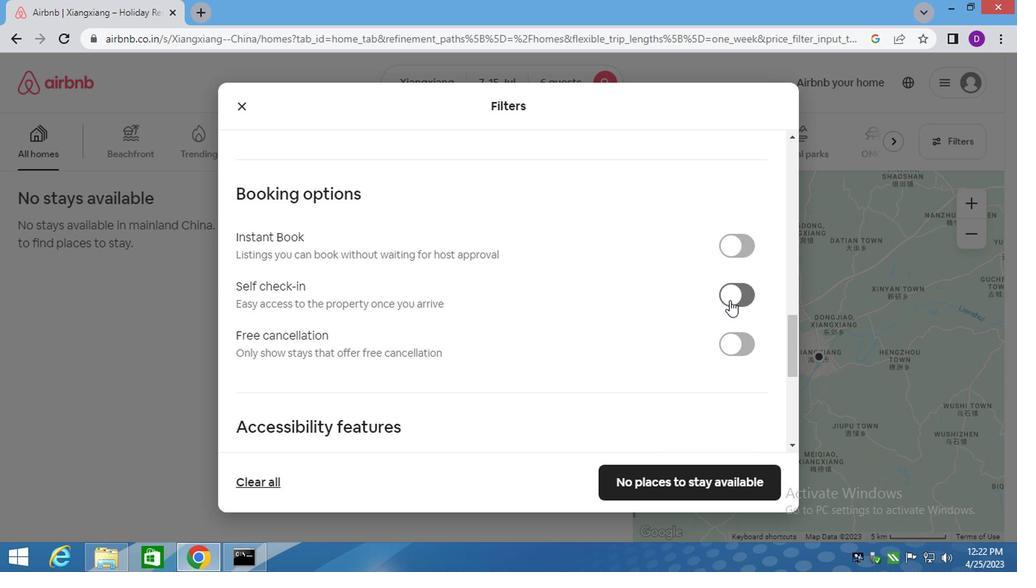 
Action: Mouse moved to (498, 331)
Screenshot: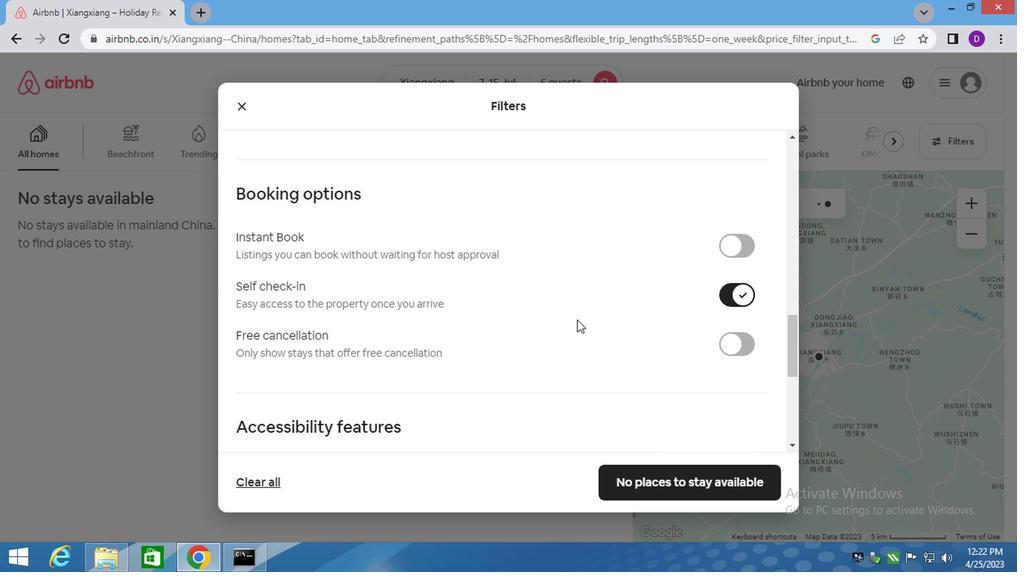 
Action: Mouse scrolled (498, 330) with delta (0, 0)
Screenshot: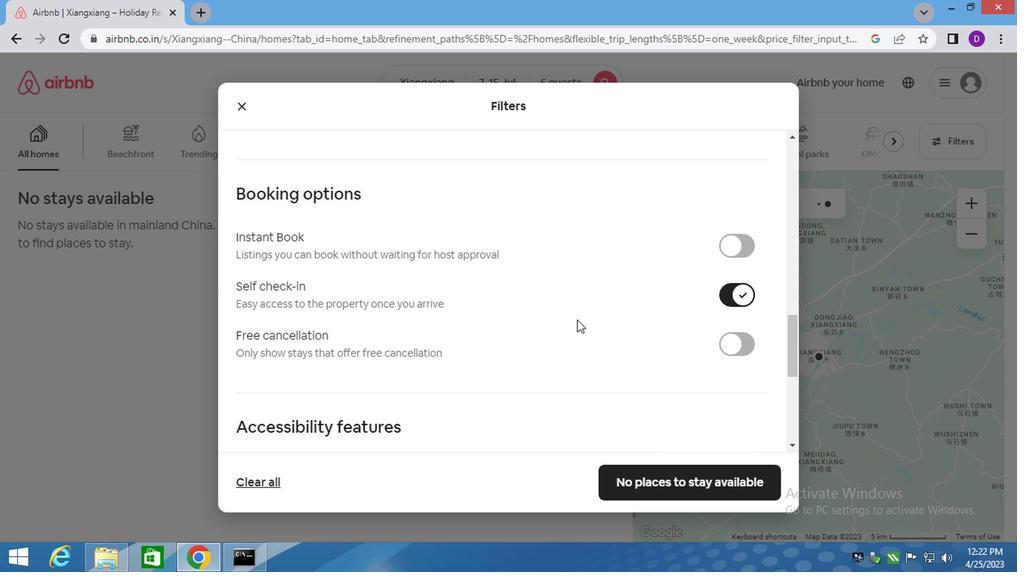 
Action: Mouse moved to (481, 334)
Screenshot: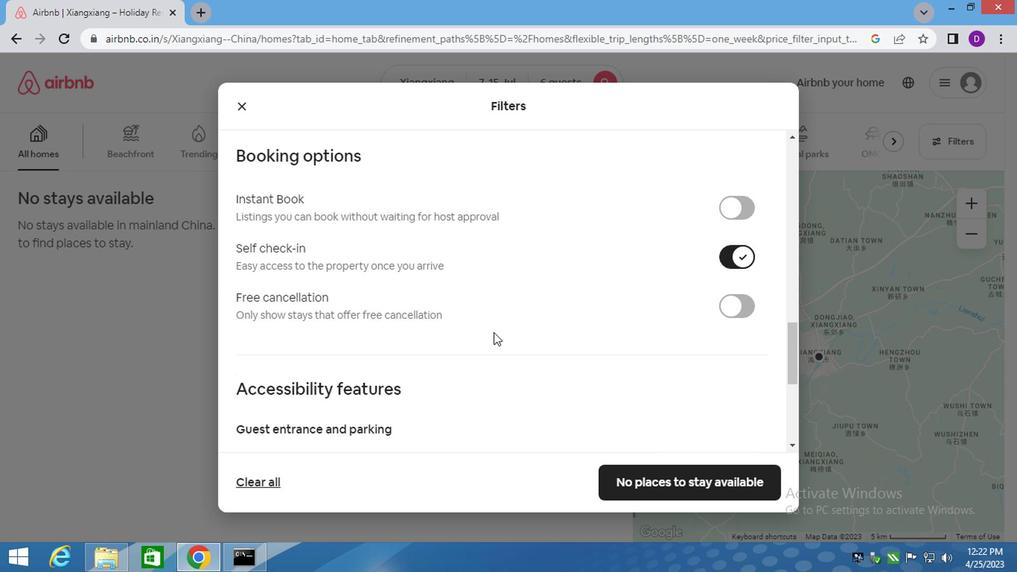 
Action: Mouse scrolled (489, 332) with delta (0, 0)
Screenshot: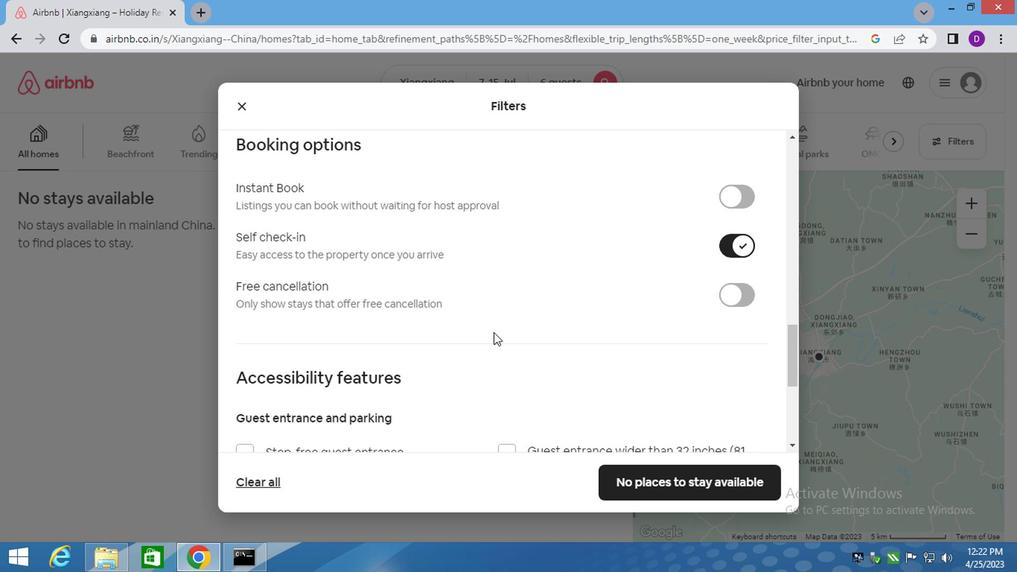 
Action: Mouse moved to (472, 336)
Screenshot: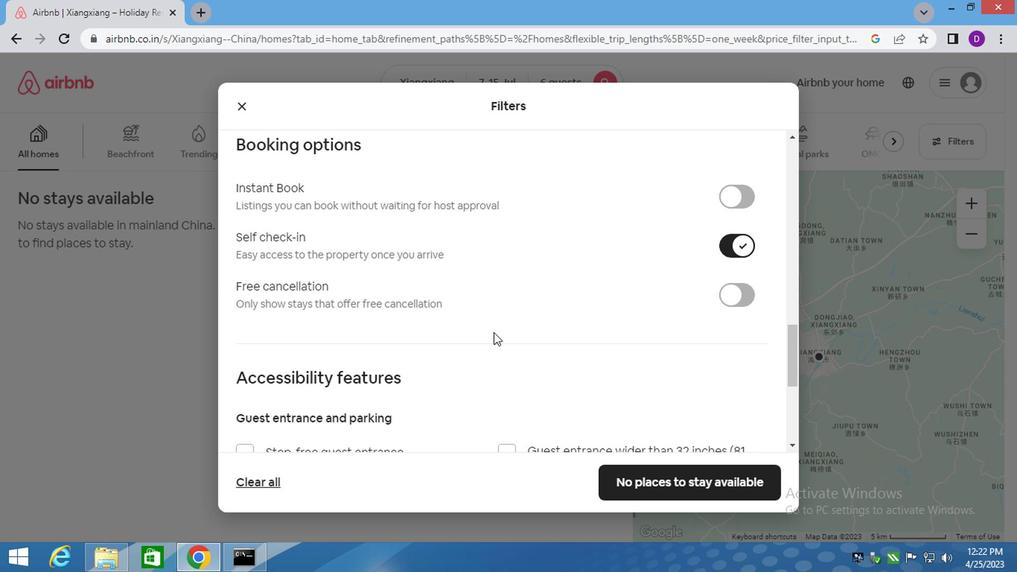 
Action: Mouse scrolled (487, 332) with delta (0, 0)
Screenshot: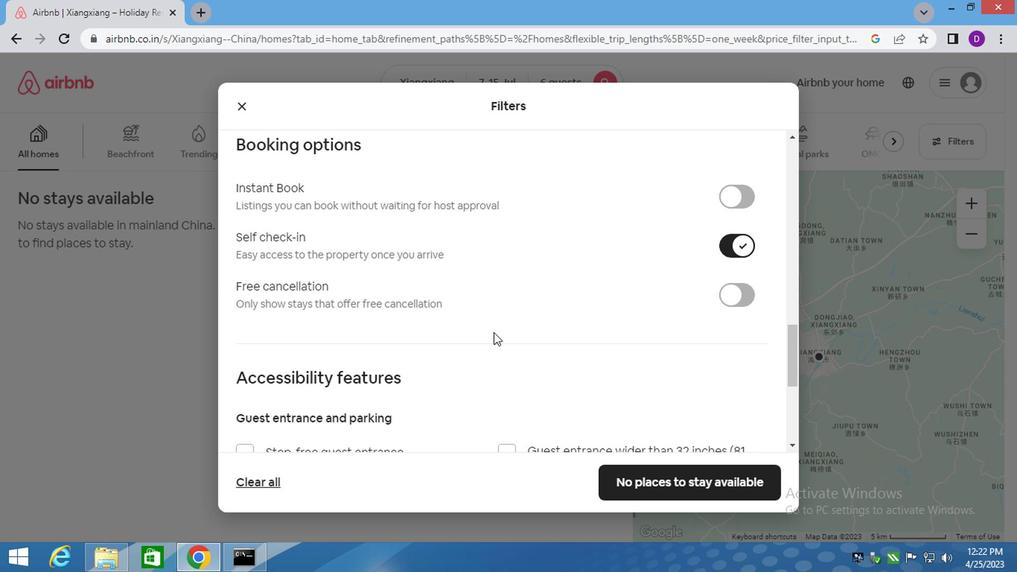 
Action: Mouse scrolled (481, 333) with delta (0, -1)
Screenshot: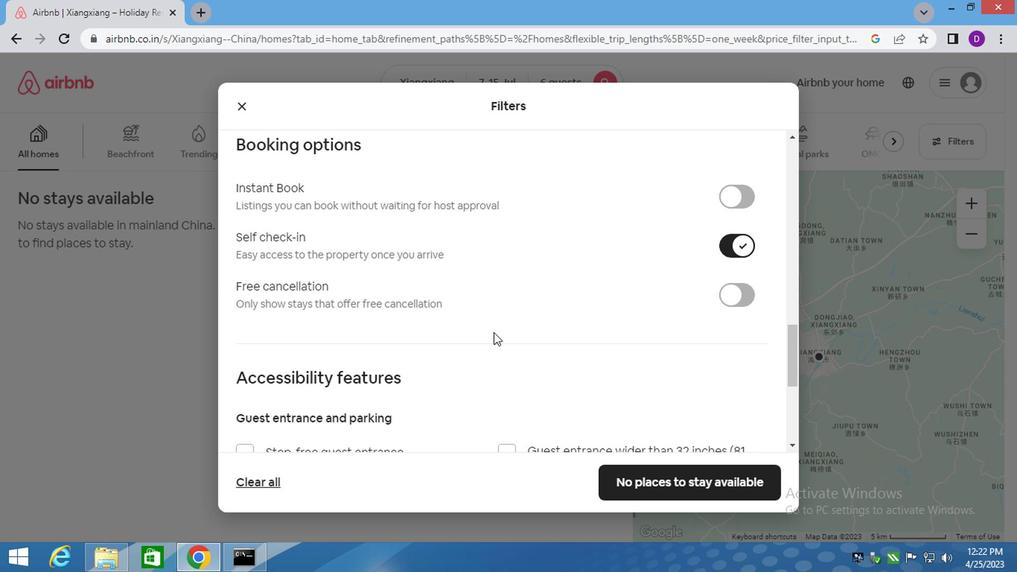
Action: Mouse moved to (467, 344)
Screenshot: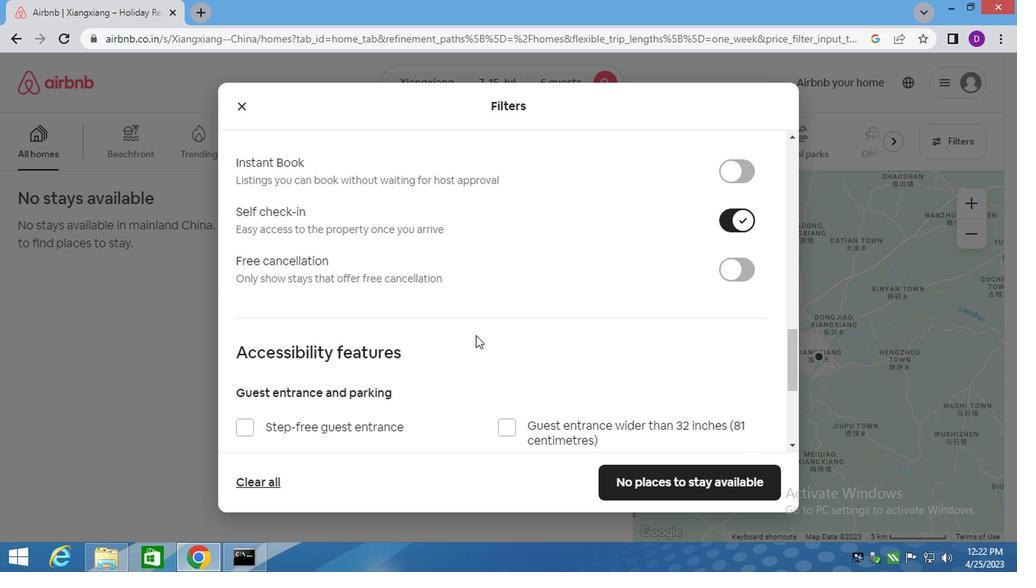 
Action: Mouse scrolled (470, 336) with delta (0, 0)
Screenshot: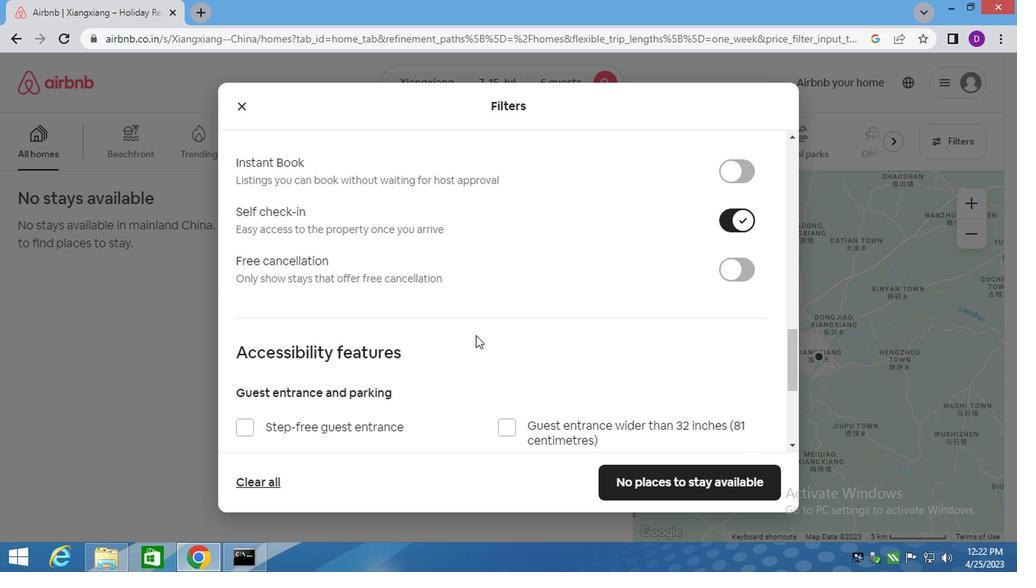 
Action: Mouse scrolled (467, 340) with delta (0, -1)
Screenshot: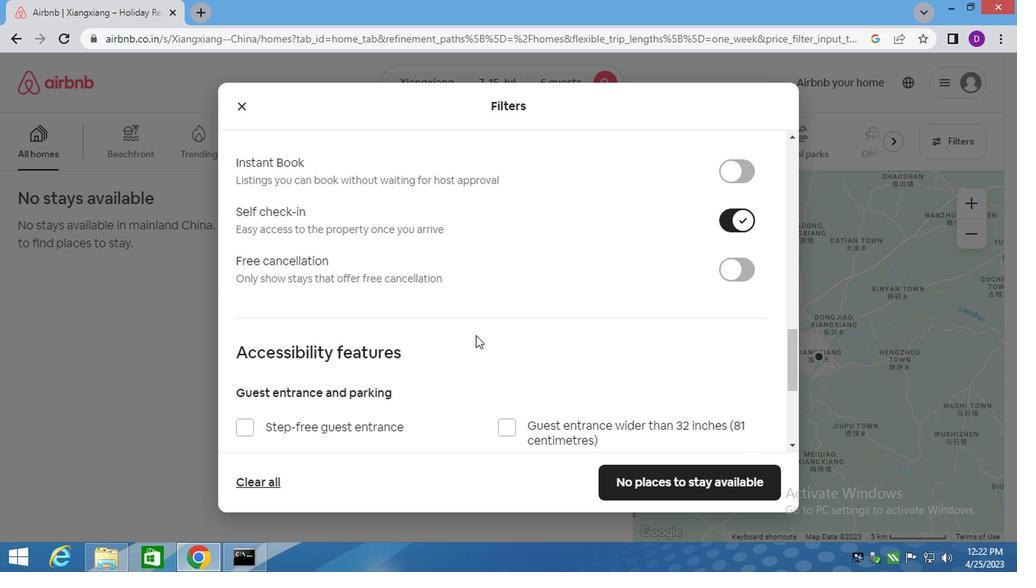 
Action: Mouse moved to (466, 345)
Screenshot: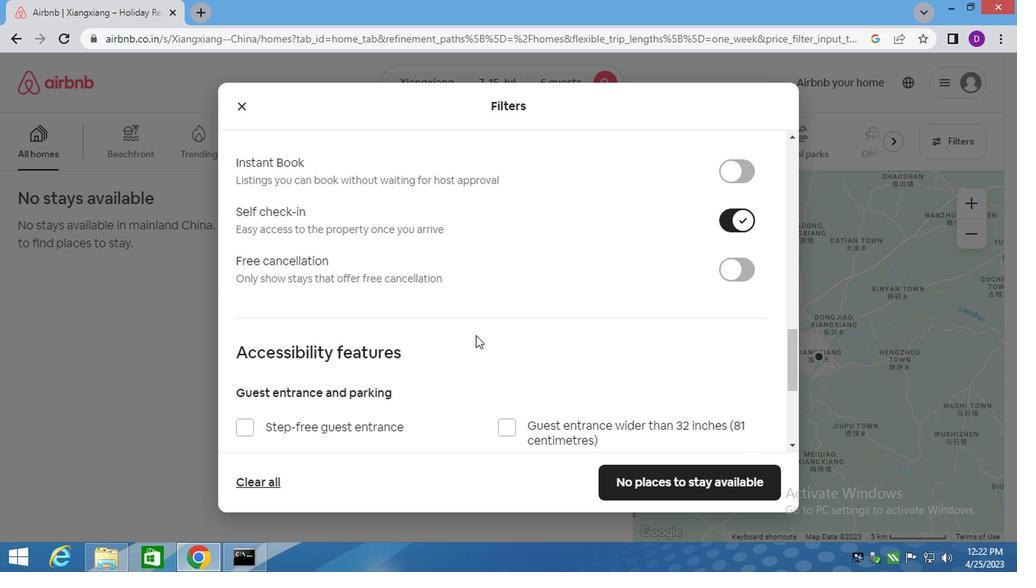 
Action: Mouse scrolled (466, 345) with delta (0, 0)
Screenshot: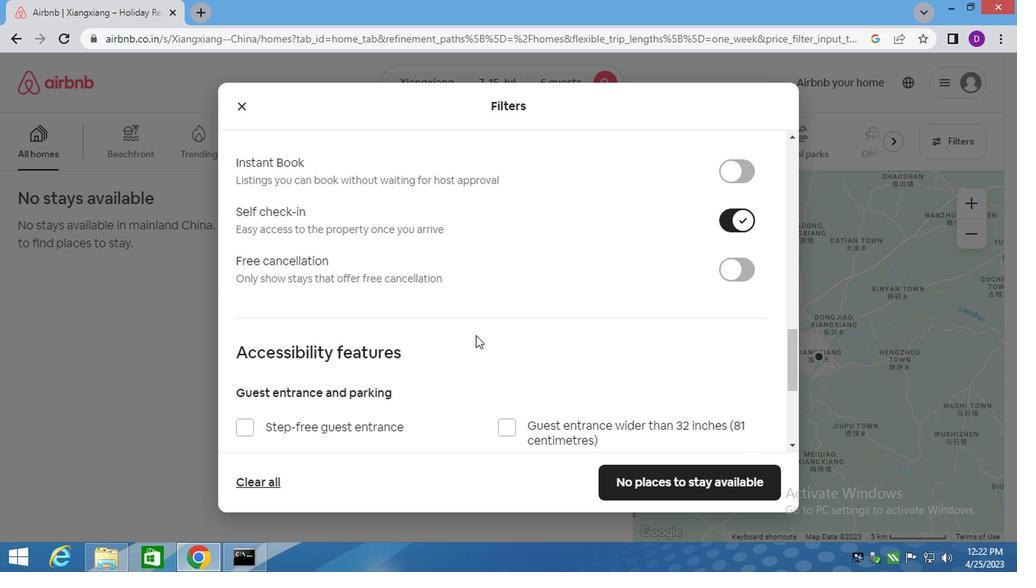 
Action: Mouse moved to (464, 349)
Screenshot: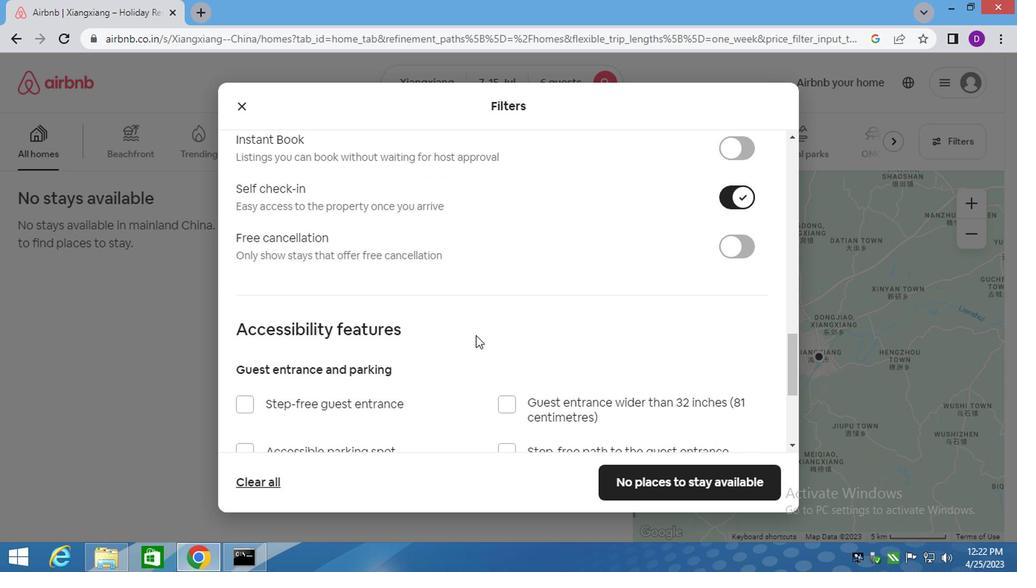 
Action: Mouse scrolled (465, 347) with delta (0, -1)
Screenshot: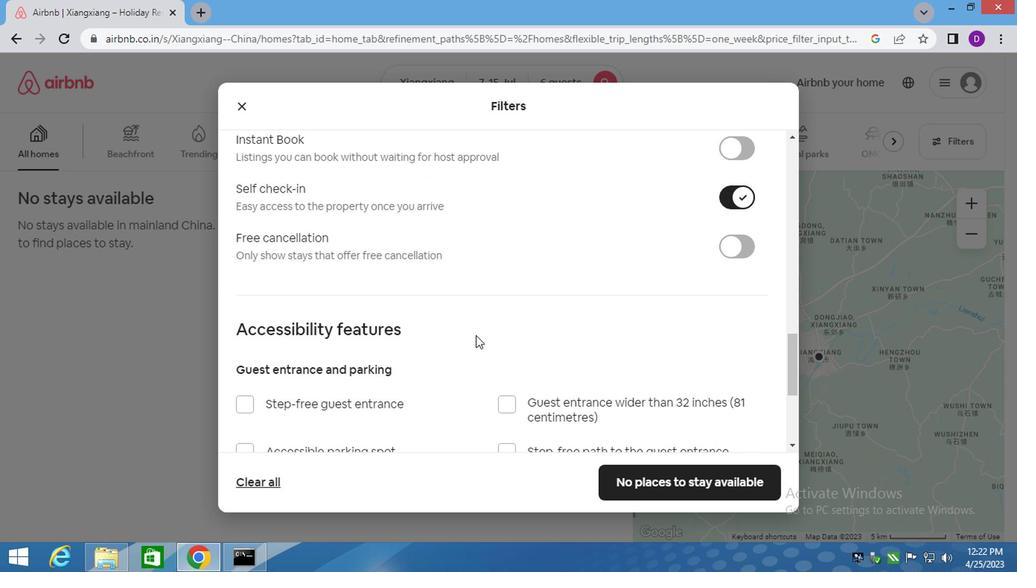 
Action: Mouse moved to (464, 350)
Screenshot: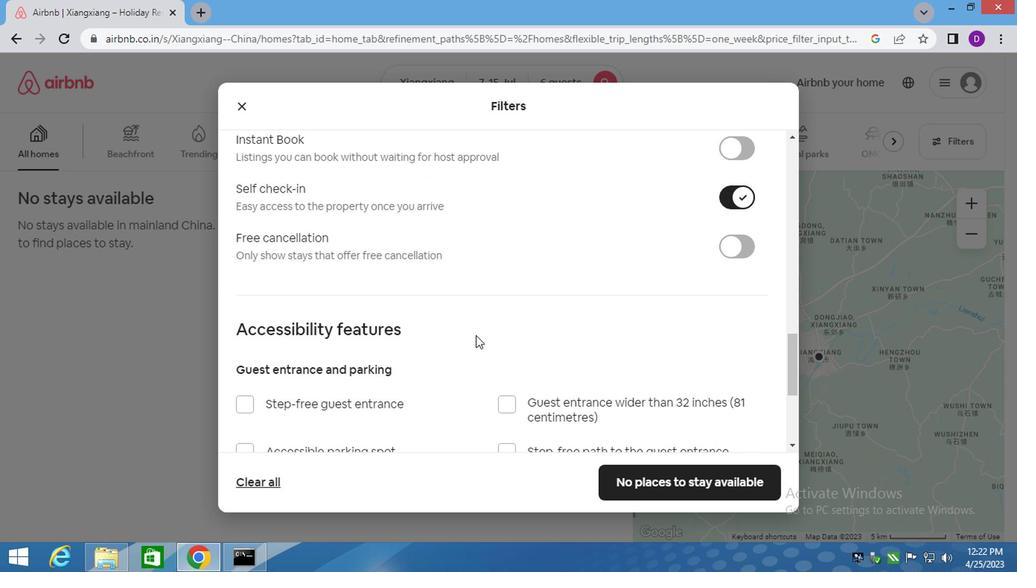 
Action: Mouse scrolled (464, 349) with delta (0, -1)
Screenshot: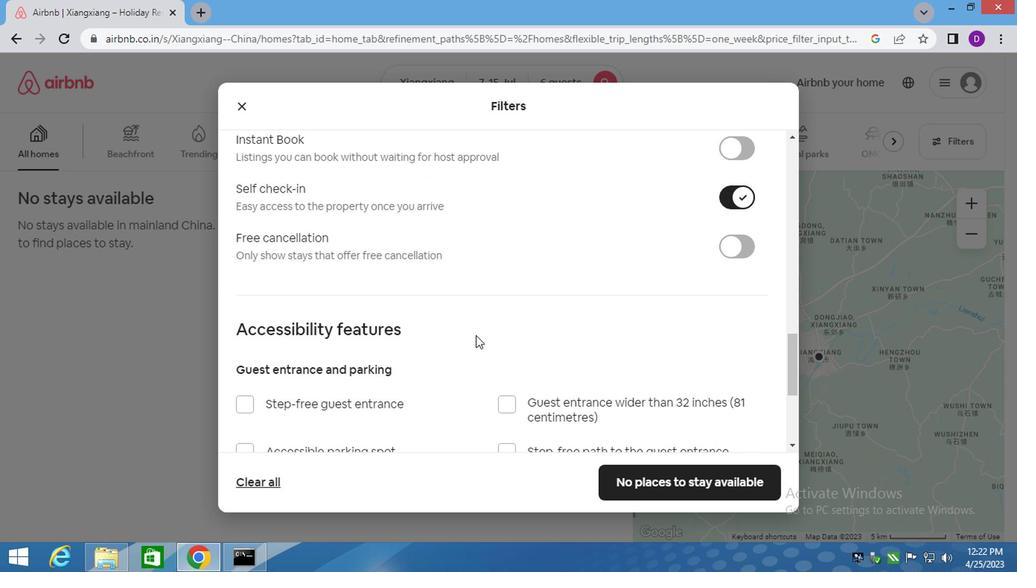 
Action: Mouse moved to (458, 342)
Screenshot: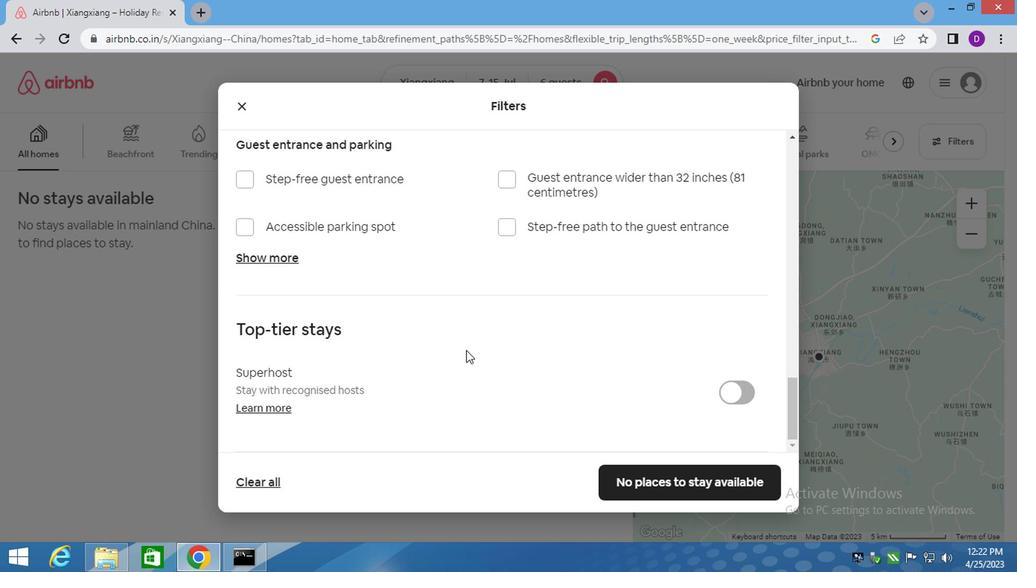 
Action: Mouse scrolled (458, 343) with delta (0, 1)
Screenshot: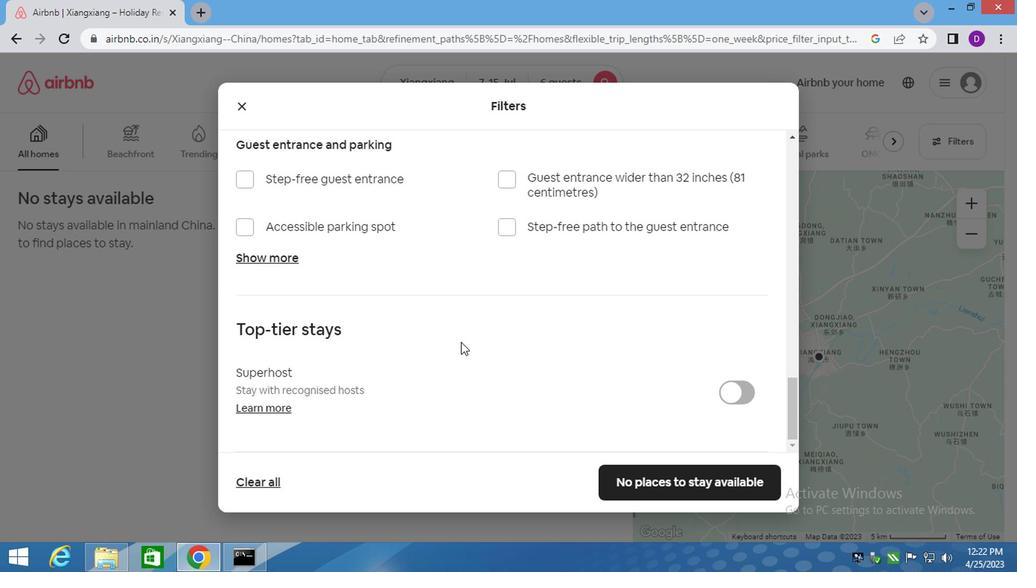 
Action: Mouse scrolled (458, 341) with delta (0, 0)
Screenshot: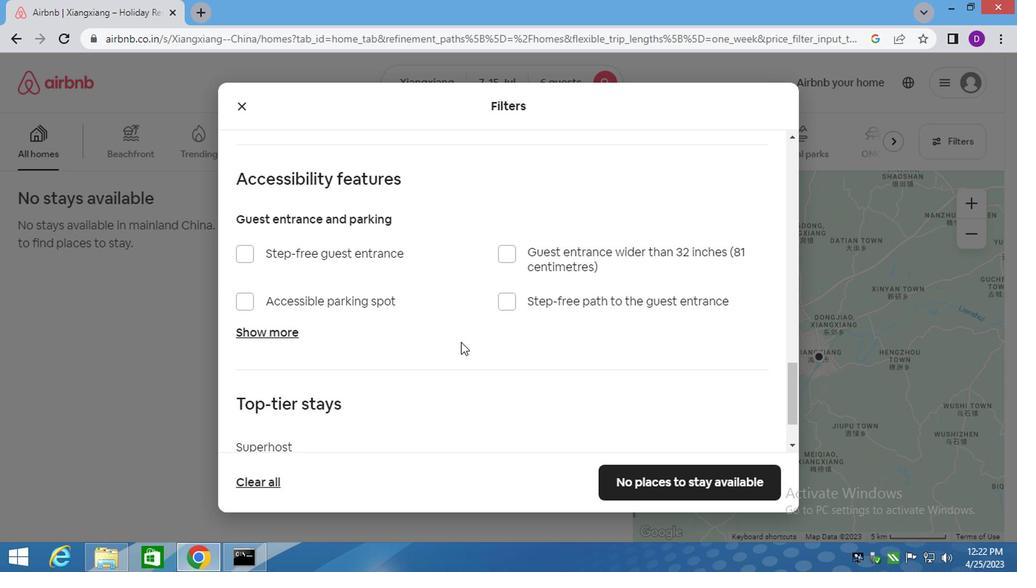 
Action: Mouse scrolled (458, 341) with delta (0, 0)
Screenshot: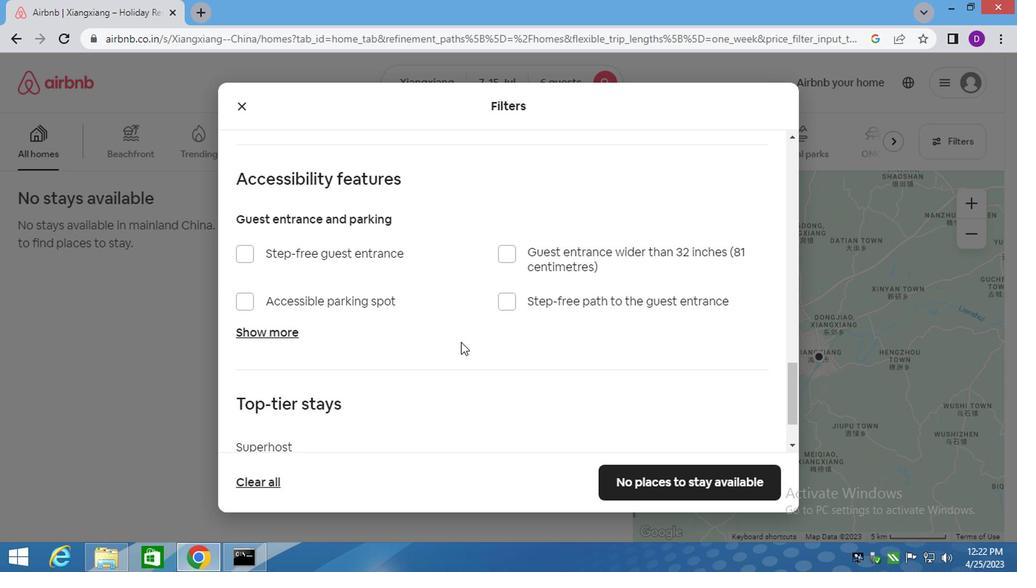 
Action: Mouse scrolled (458, 341) with delta (0, 0)
Screenshot: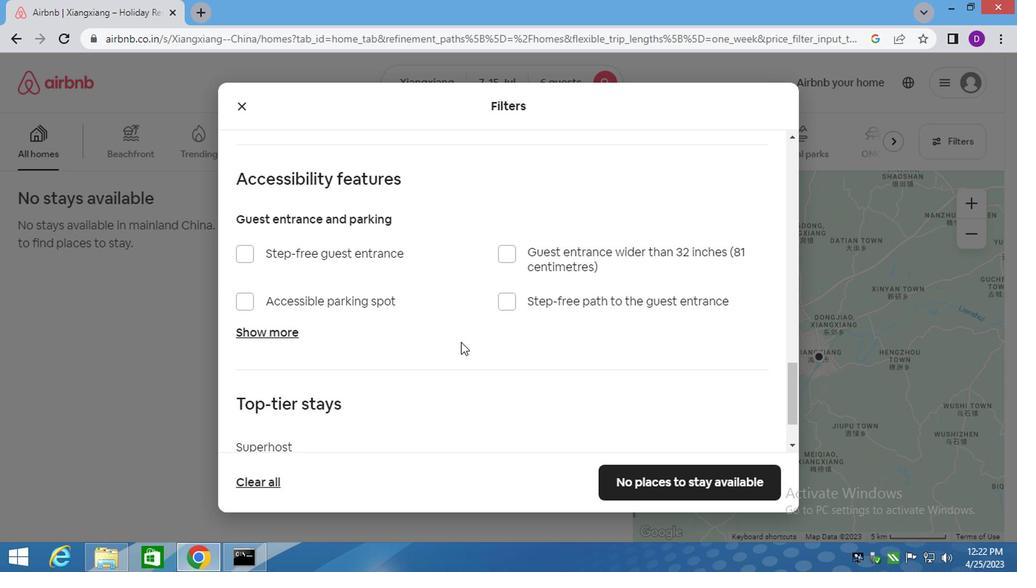 
Action: Mouse scrolled (458, 341) with delta (0, 0)
Screenshot: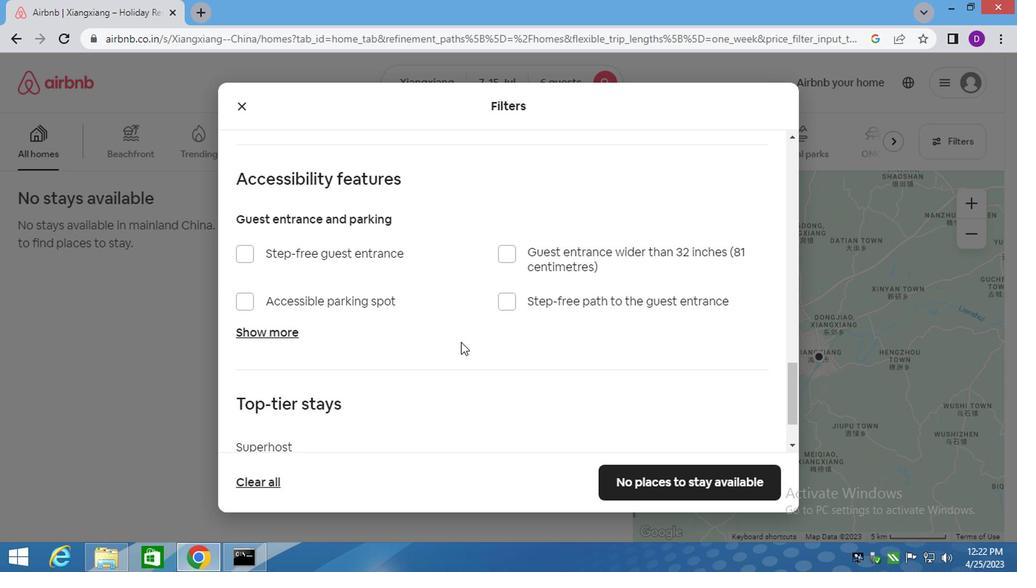 
Action: Mouse scrolled (458, 341) with delta (0, 0)
Screenshot: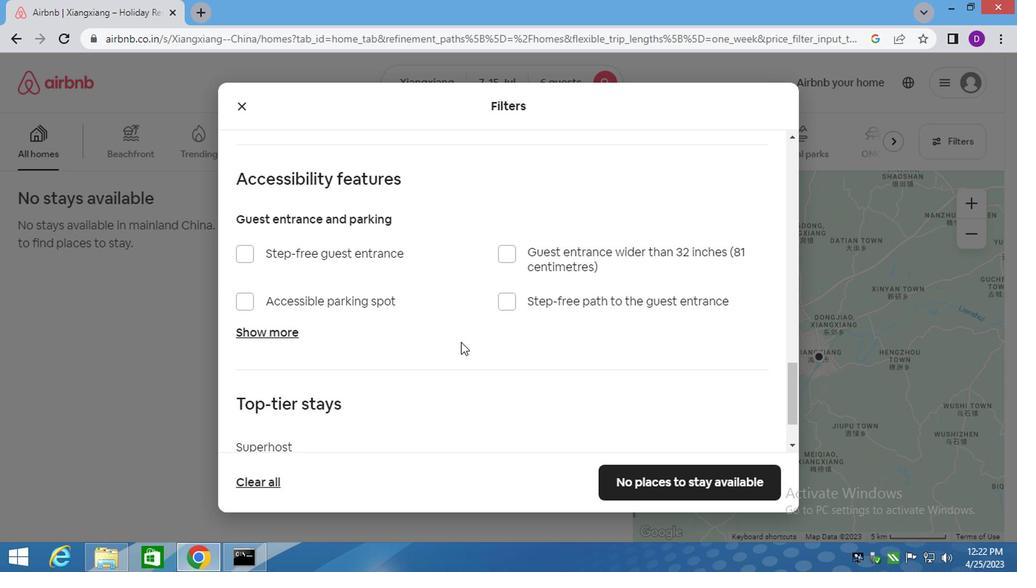 
Action: Mouse scrolled (458, 341) with delta (0, 0)
Screenshot: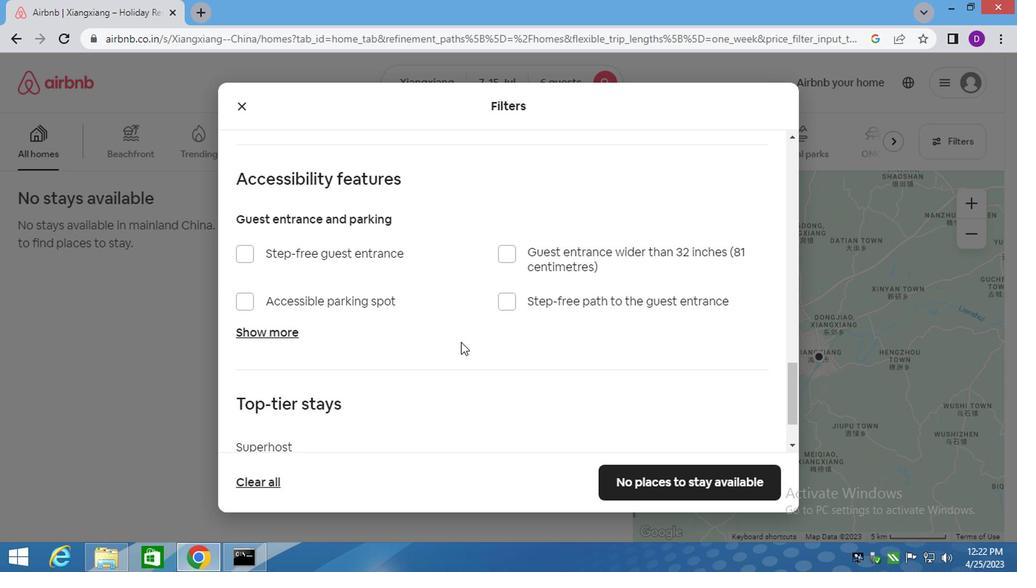 
Action: Mouse scrolled (458, 341) with delta (0, 0)
Screenshot: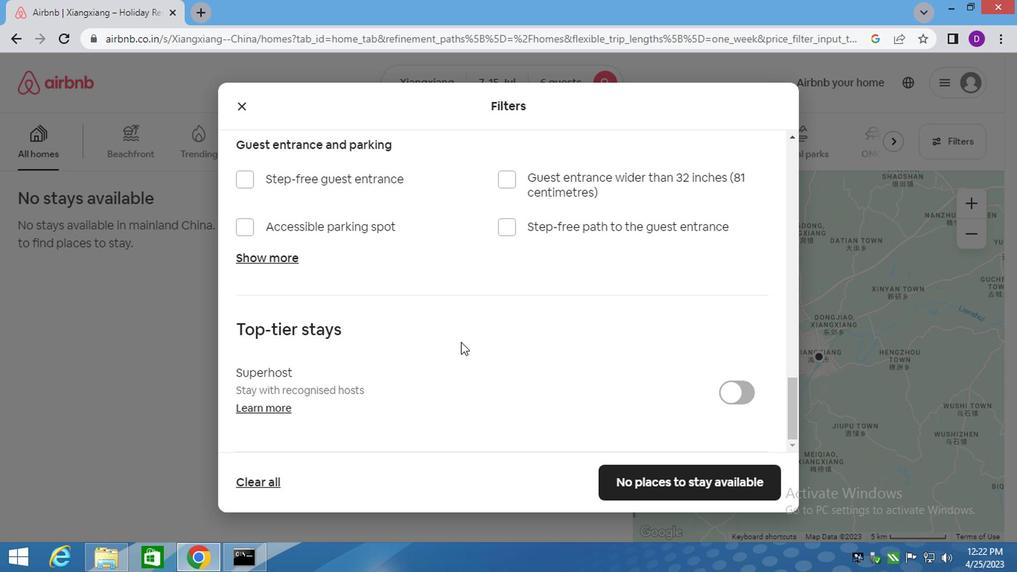 
Action: Mouse scrolled (458, 341) with delta (0, 0)
Screenshot: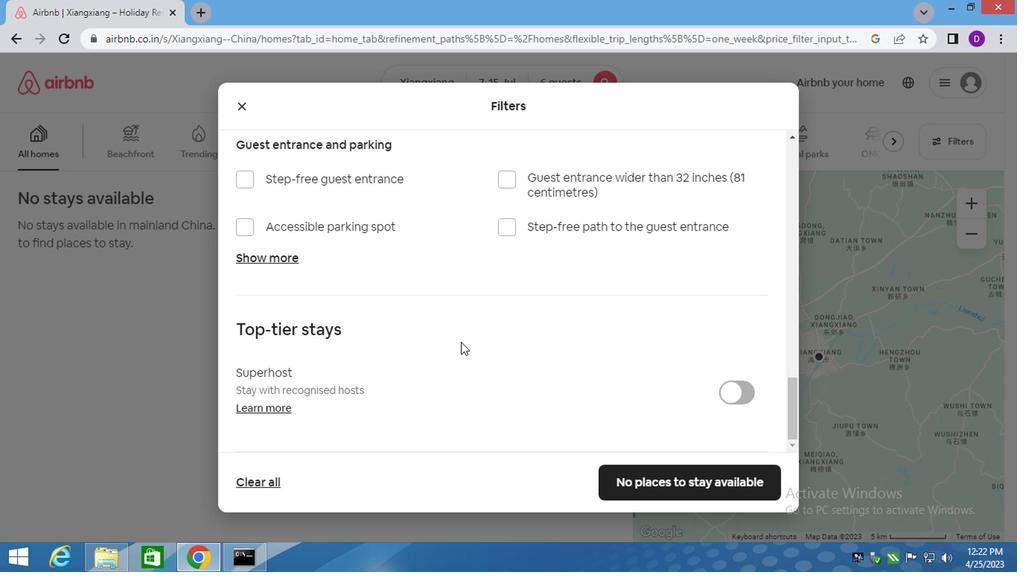 
Action: Mouse scrolled (458, 341) with delta (0, 0)
Screenshot: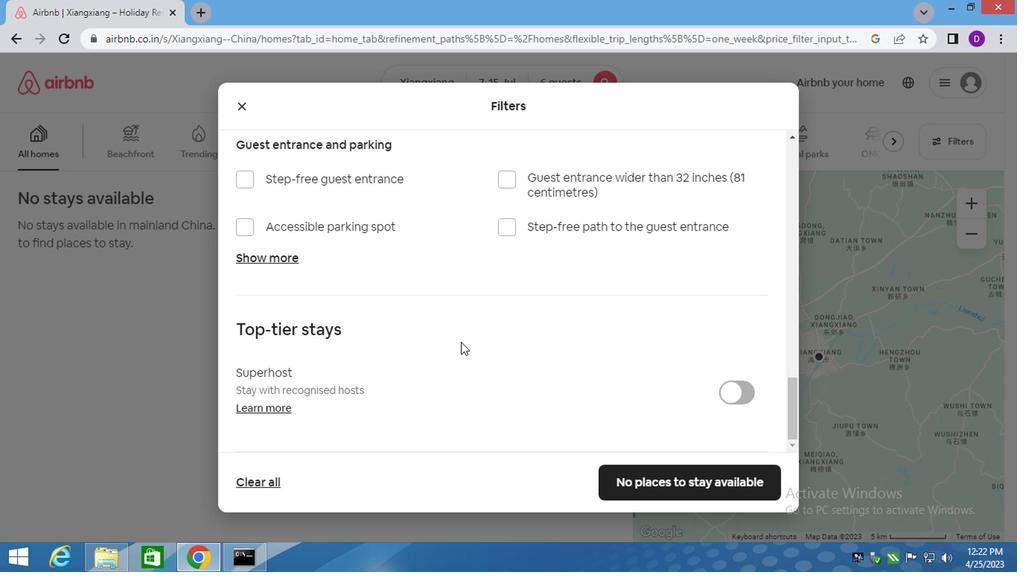 
Action: Mouse moved to (698, 474)
Screenshot: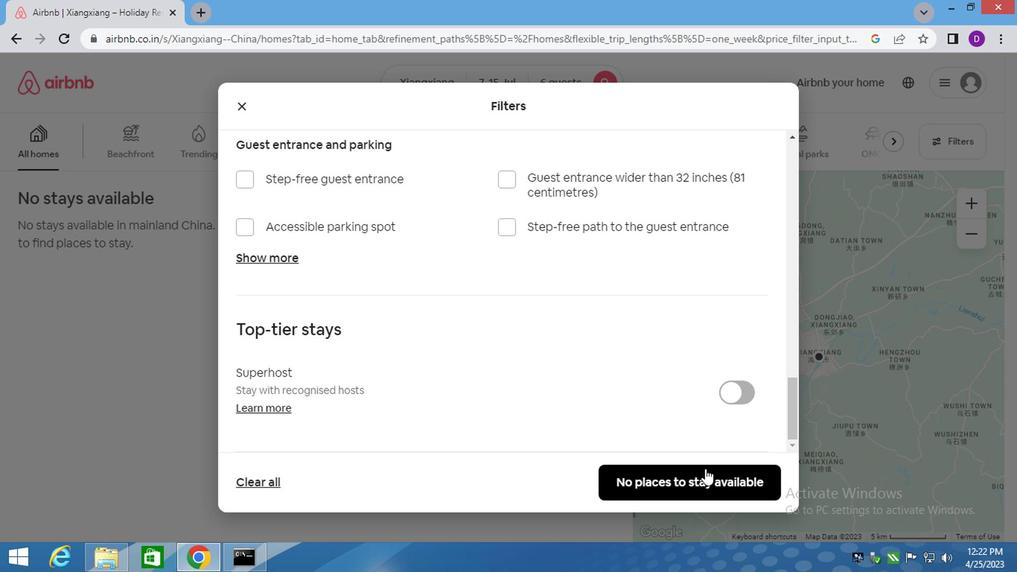 
Action: Mouse pressed left at (698, 474)
Screenshot: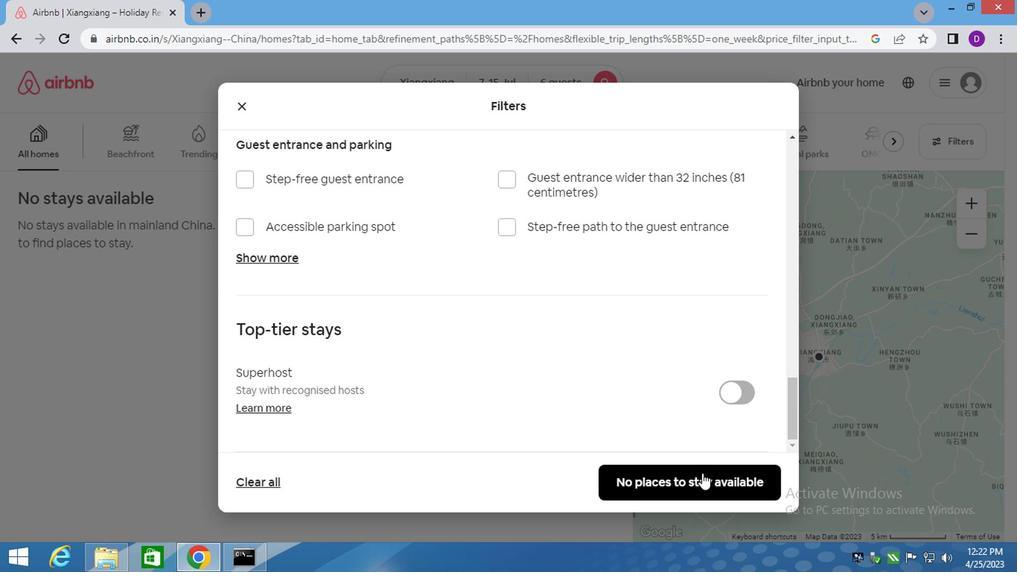 
Action: Mouse moved to (494, 218)
Screenshot: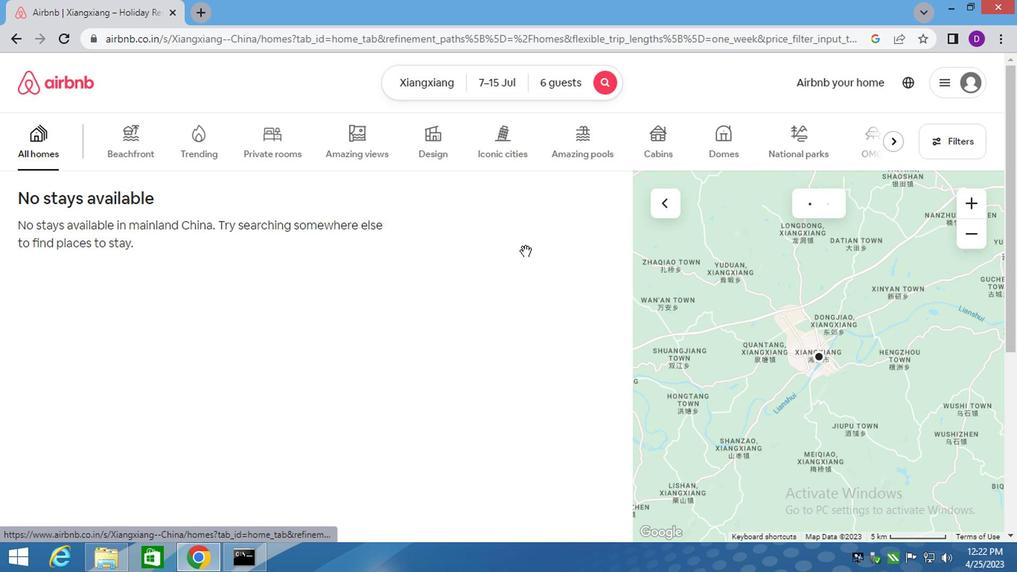
